 Task: Look for space in Königsbrunn, Germany from 17th June, 2023 to 21st June, 2023 for 2 adults in price range Rs.7000 to Rs.12000. Place can be private room with 1  bedroom having 2 beds and 1 bathroom. Property type can be house, flat, guest house. Booking option can be shelf check-in. Required host language is English.
Action: Mouse moved to (405, 97)
Screenshot: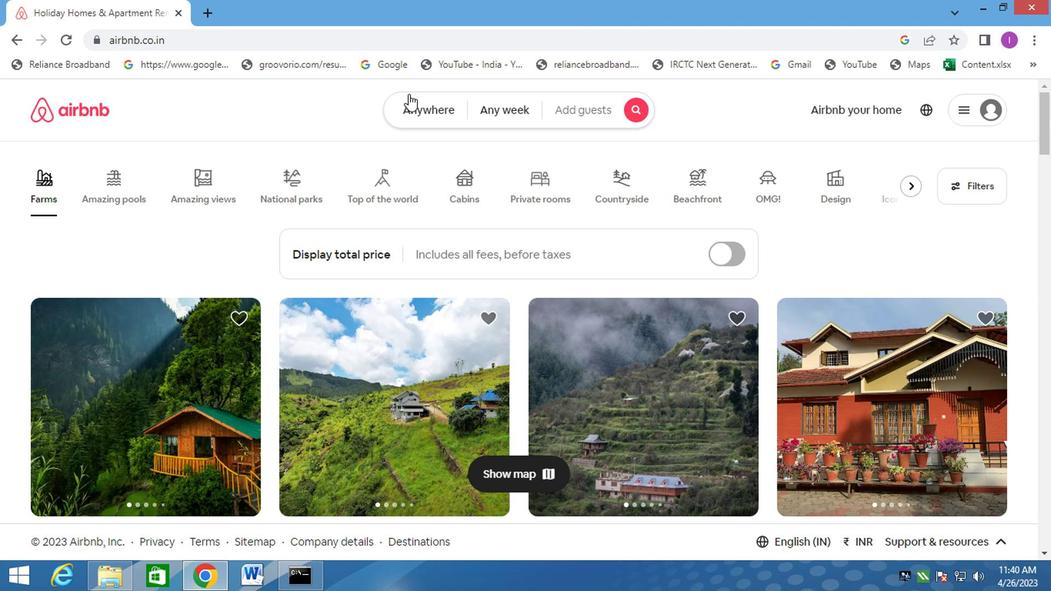 
Action: Mouse pressed left at (405, 97)
Screenshot: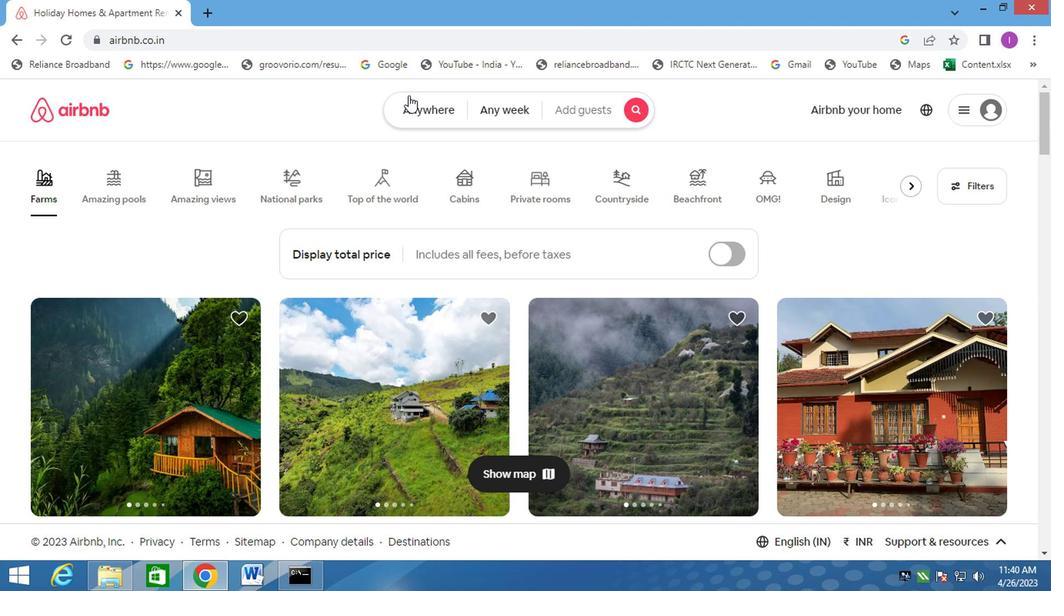 
Action: Mouse moved to (249, 166)
Screenshot: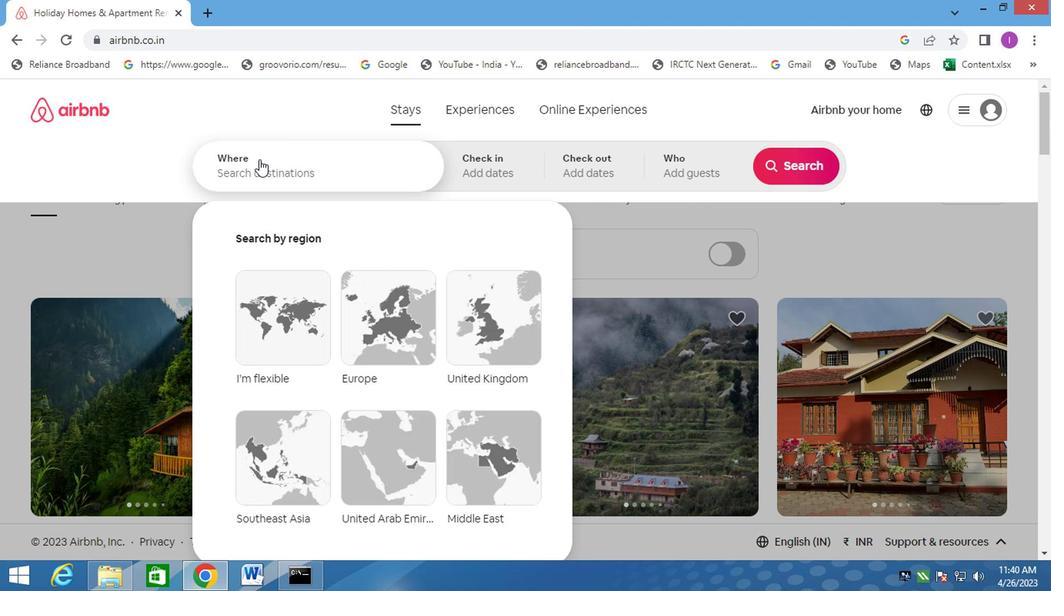 
Action: Mouse pressed left at (249, 166)
Screenshot: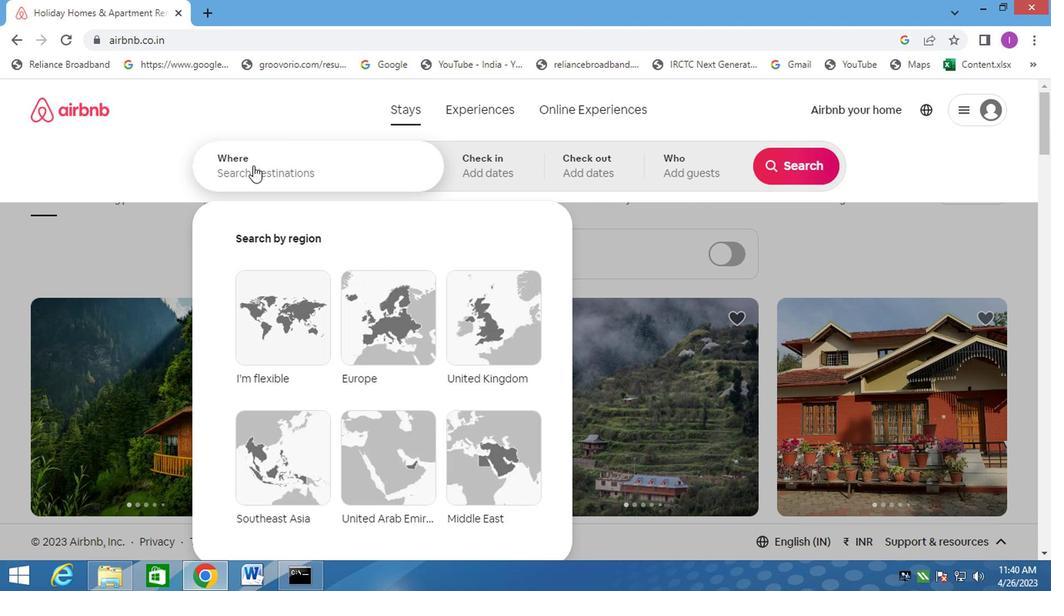 
Action: Mouse moved to (255, 166)
Screenshot: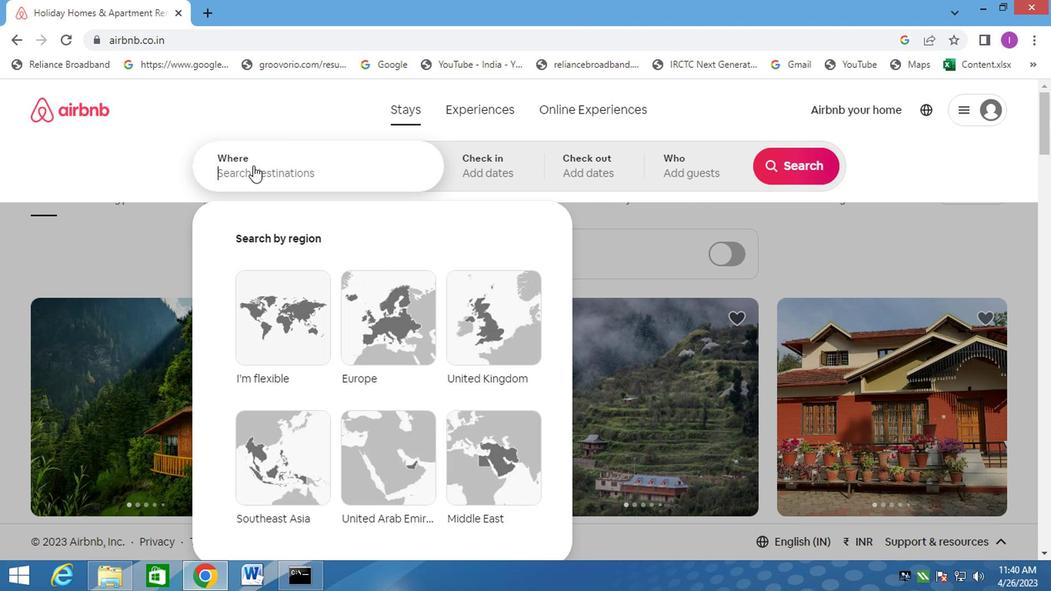
Action: Key pressed konigsbrunn,ger
Screenshot: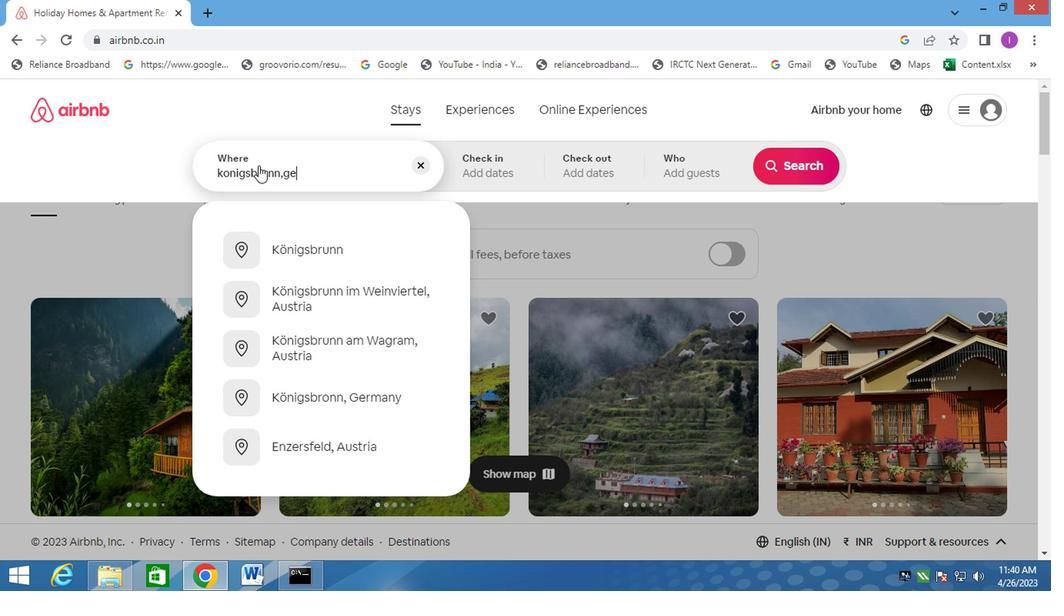 
Action: Mouse moved to (366, 211)
Screenshot: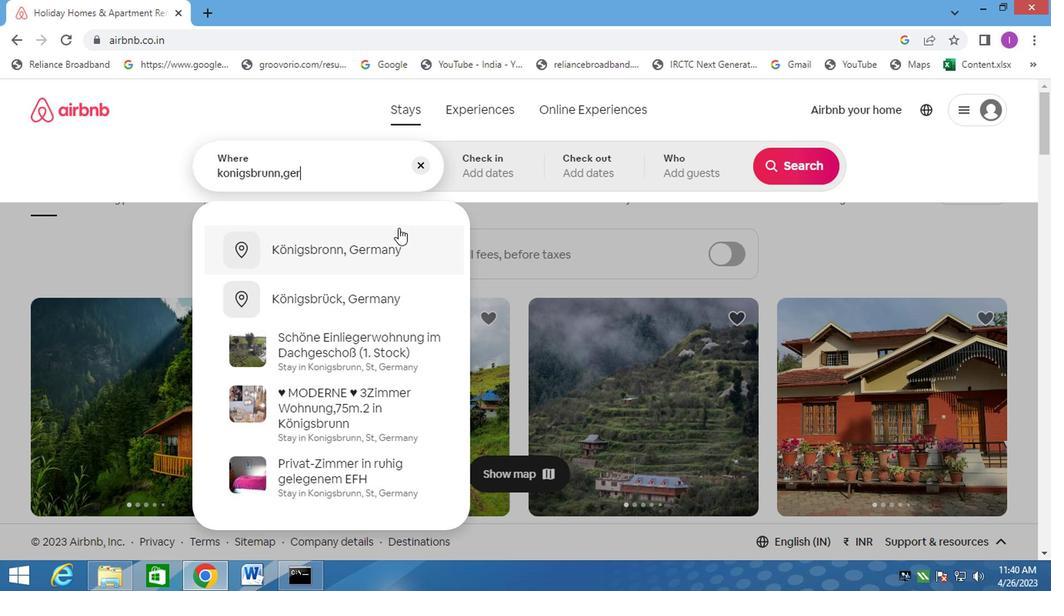 
Action: Key pressed many
Screenshot: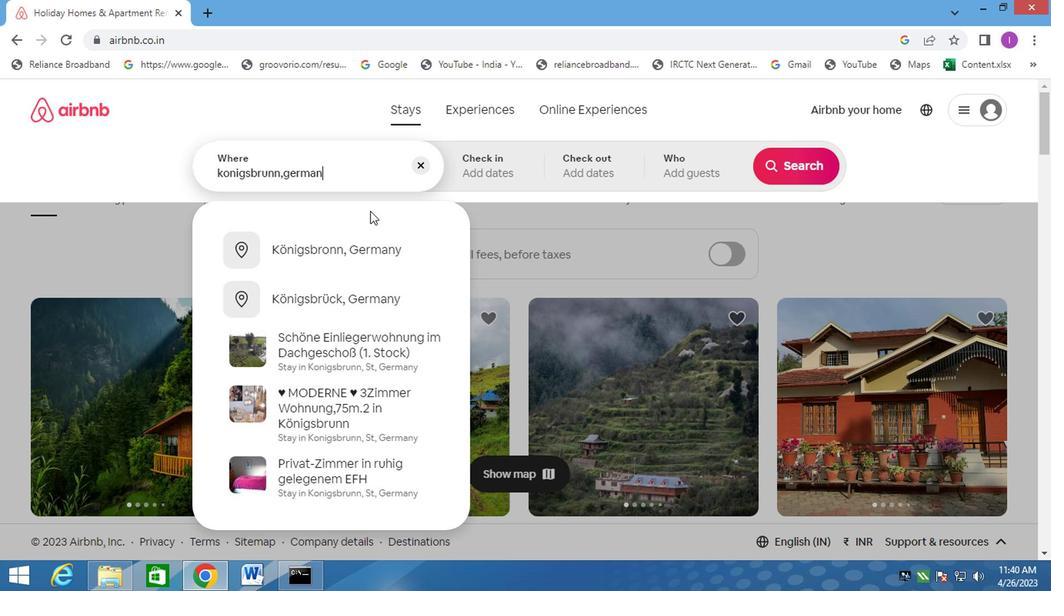 
Action: Mouse moved to (324, 252)
Screenshot: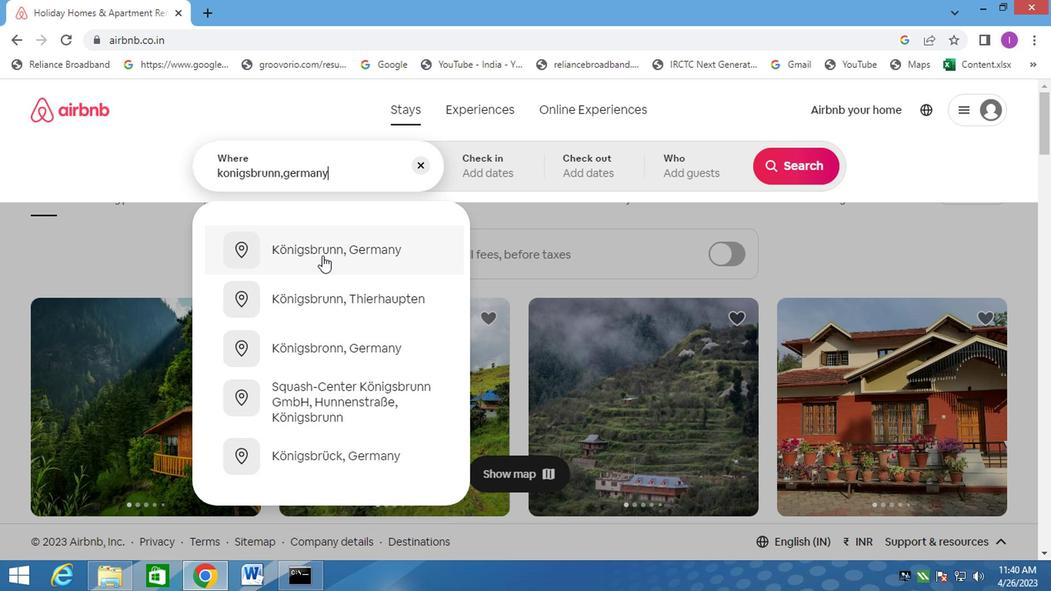 
Action: Mouse pressed left at (324, 252)
Screenshot: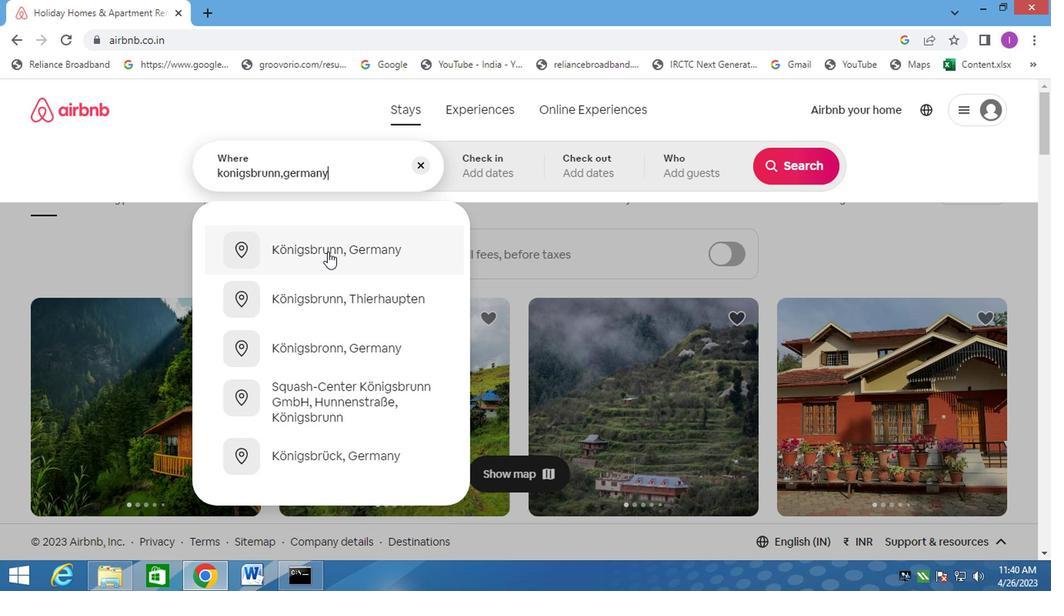 
Action: Mouse moved to (785, 286)
Screenshot: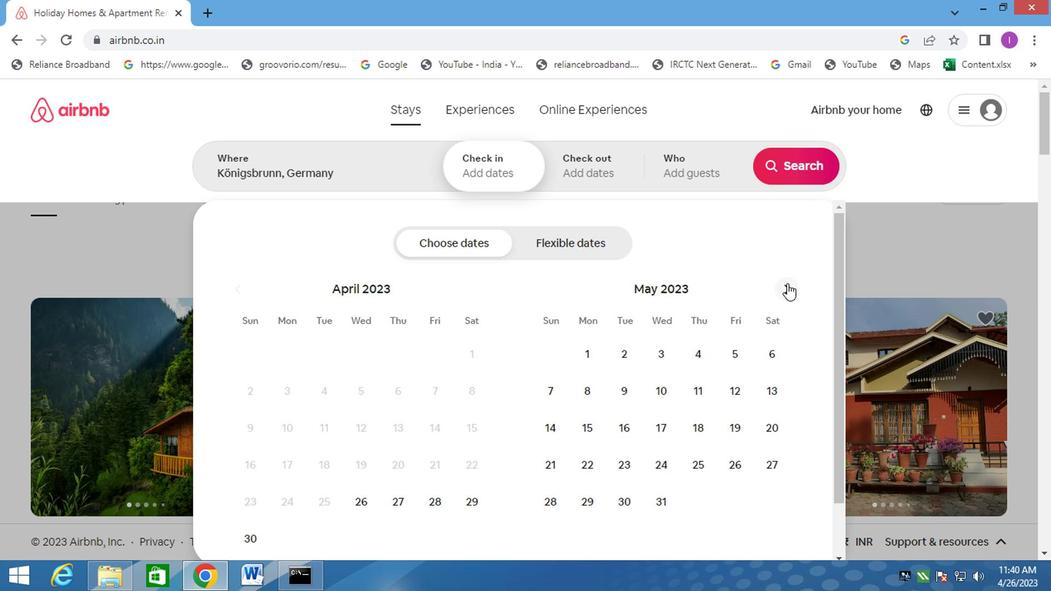 
Action: Mouse pressed left at (785, 286)
Screenshot: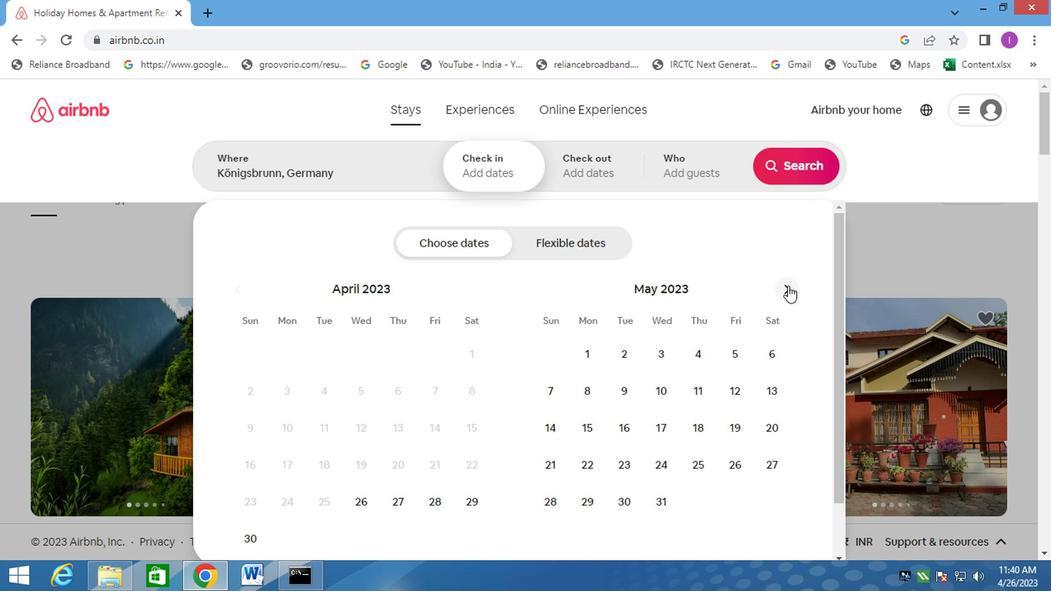 
Action: Mouse pressed left at (785, 286)
Screenshot: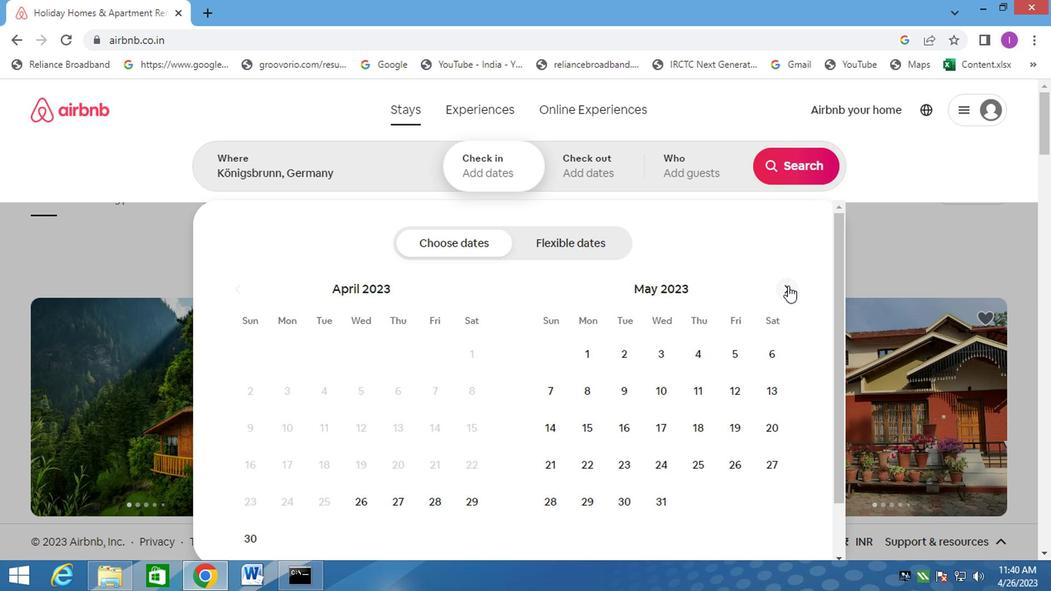 
Action: Mouse moved to (476, 426)
Screenshot: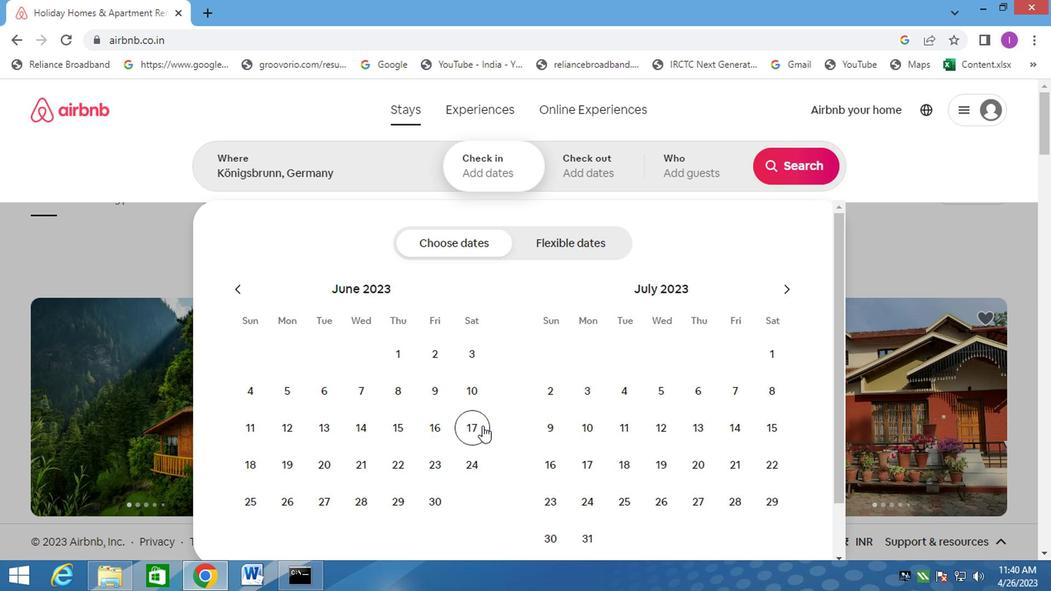 
Action: Mouse pressed left at (476, 426)
Screenshot: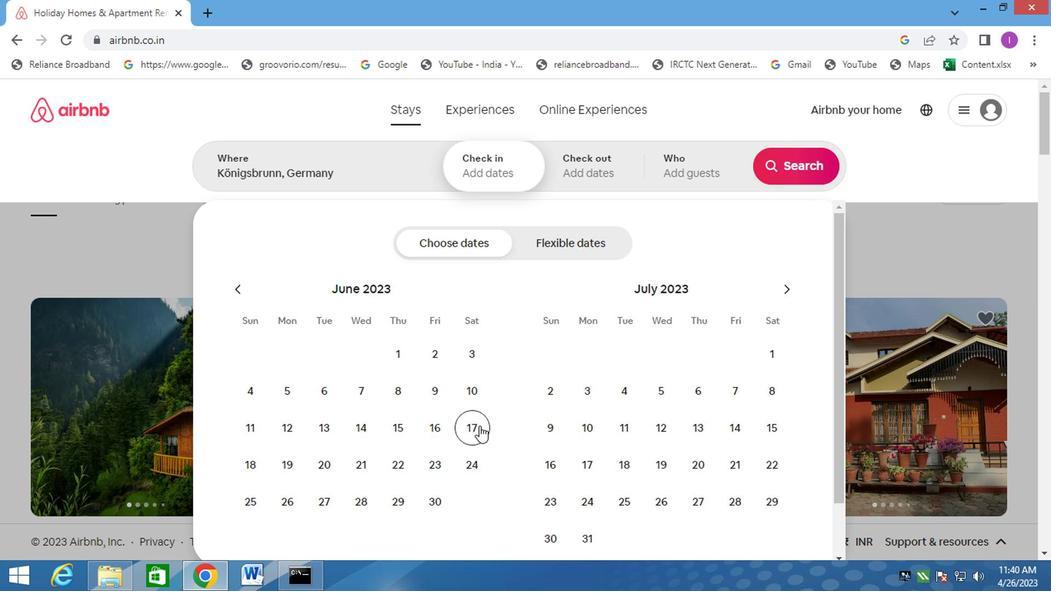 
Action: Mouse moved to (367, 463)
Screenshot: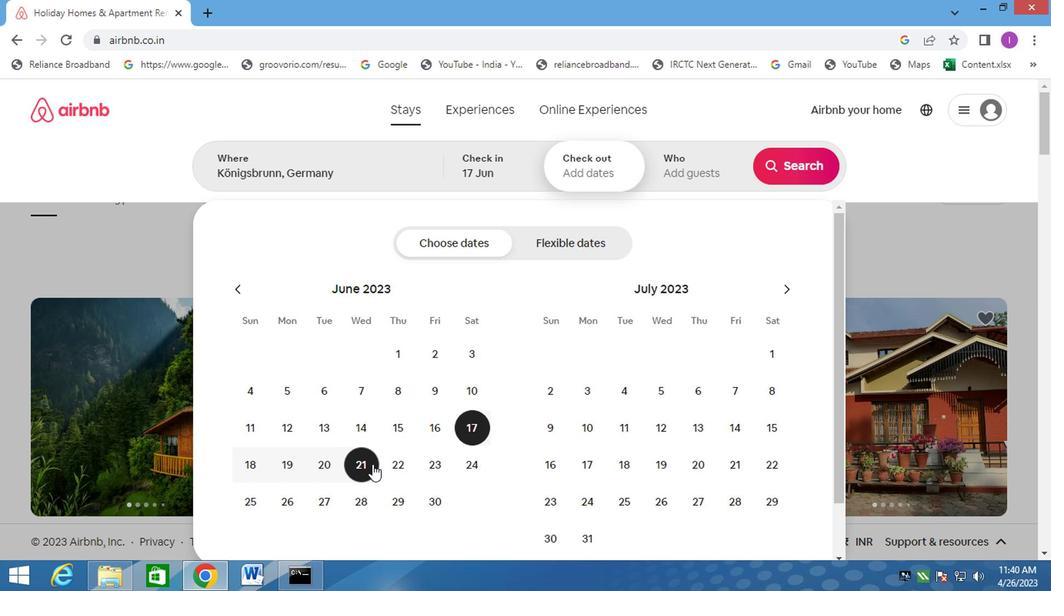 
Action: Mouse pressed left at (367, 463)
Screenshot: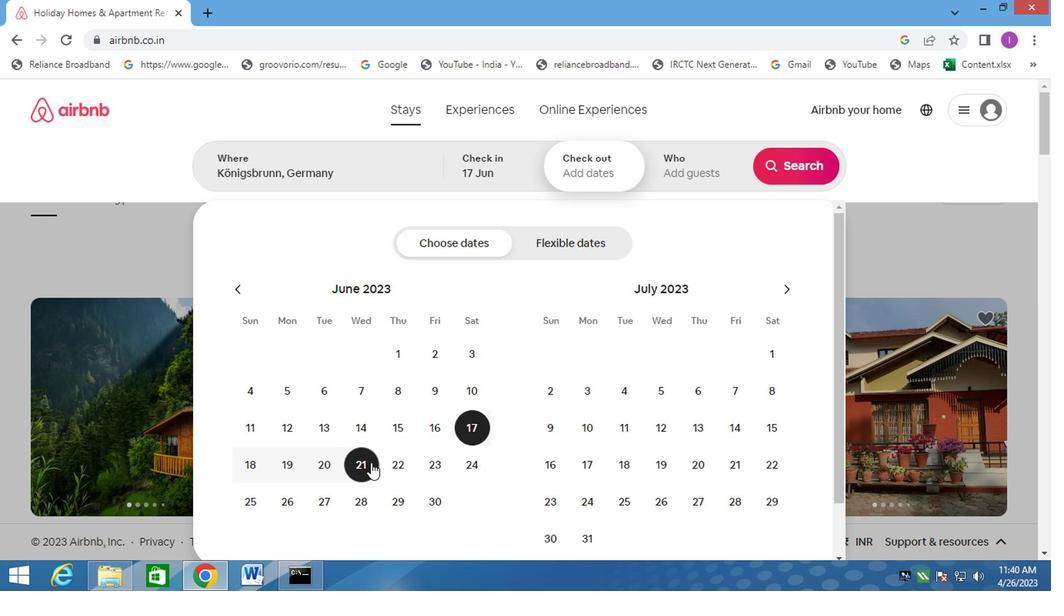 
Action: Mouse moved to (724, 187)
Screenshot: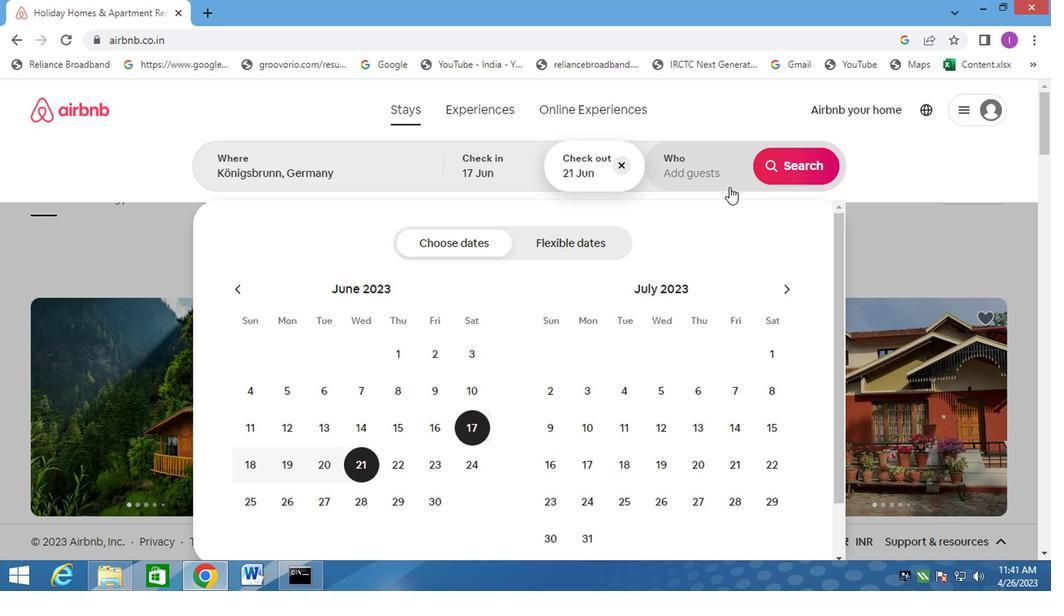 
Action: Mouse pressed left at (724, 187)
Screenshot: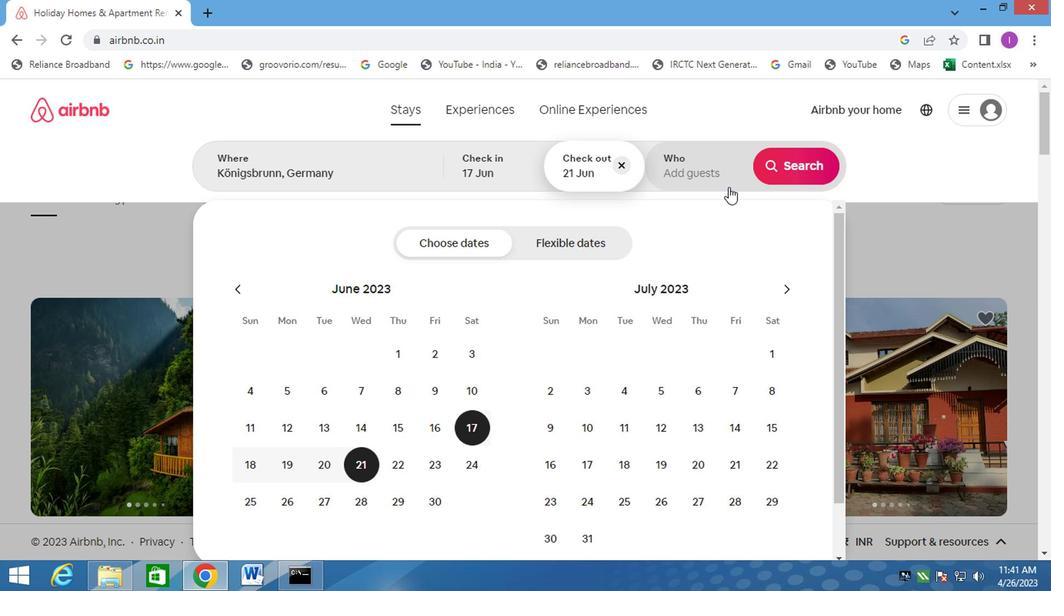 
Action: Mouse moved to (794, 246)
Screenshot: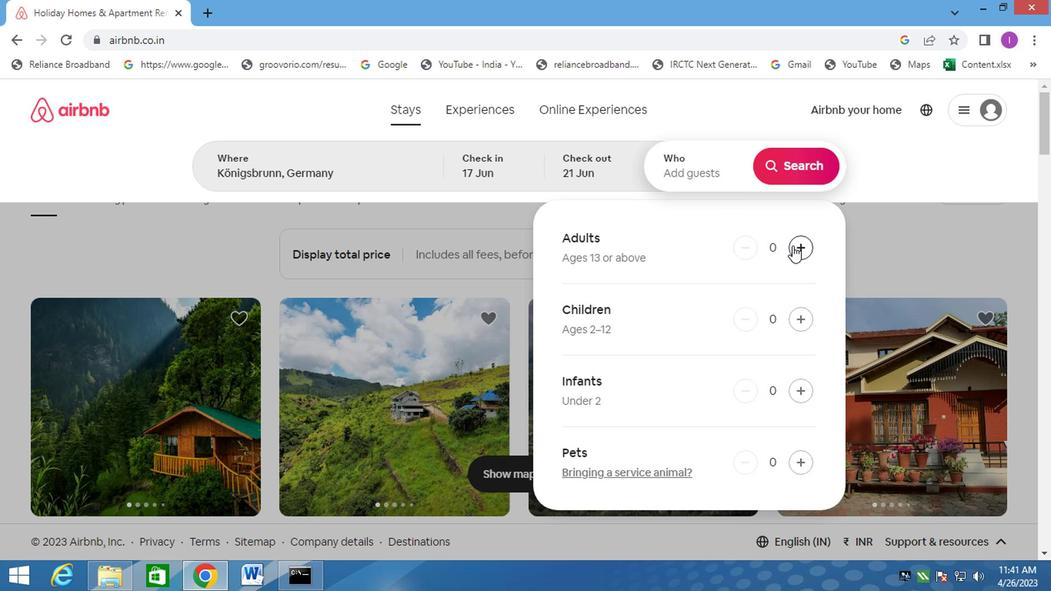 
Action: Mouse pressed left at (794, 246)
Screenshot: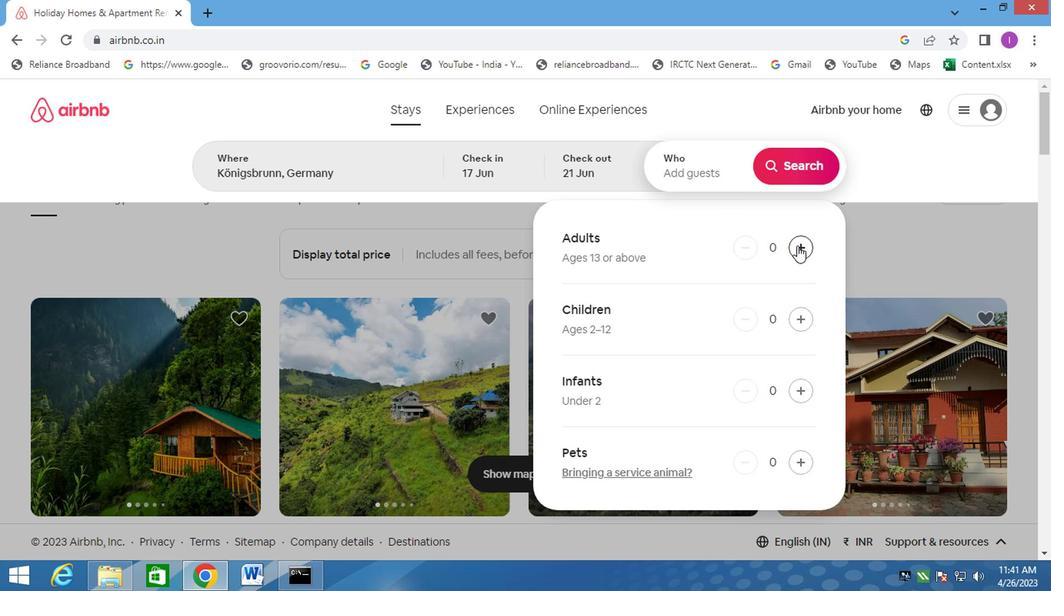 
Action: Mouse pressed left at (794, 246)
Screenshot: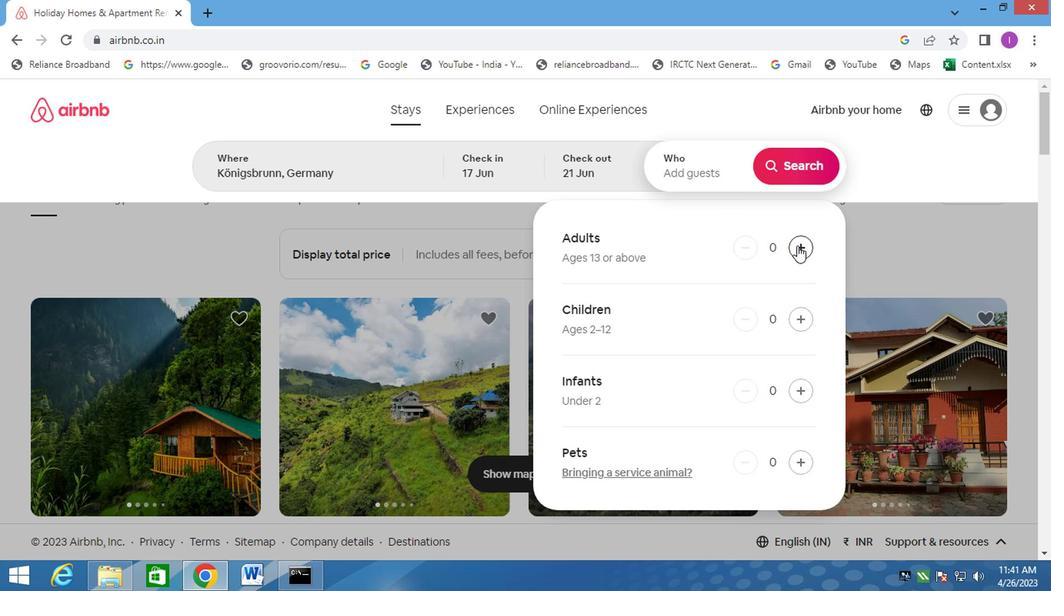 
Action: Mouse moved to (786, 172)
Screenshot: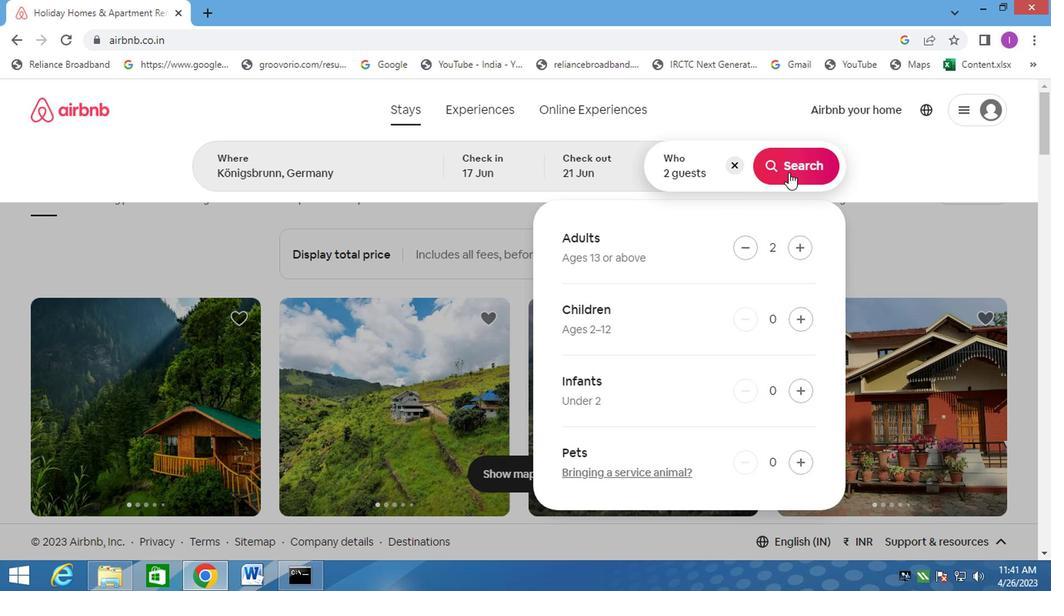 
Action: Mouse pressed left at (786, 172)
Screenshot: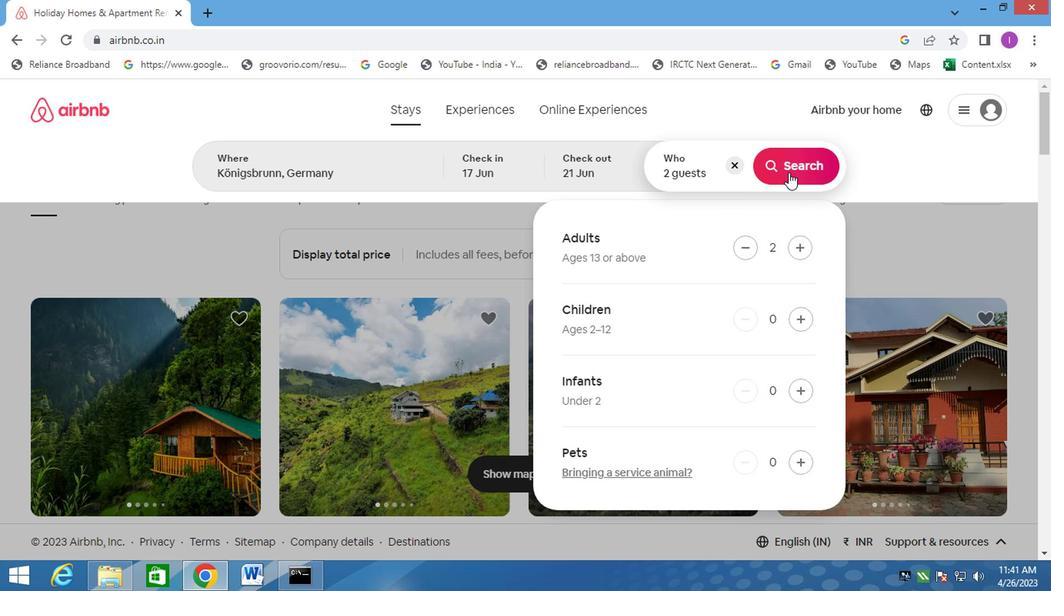 
Action: Mouse moved to (988, 177)
Screenshot: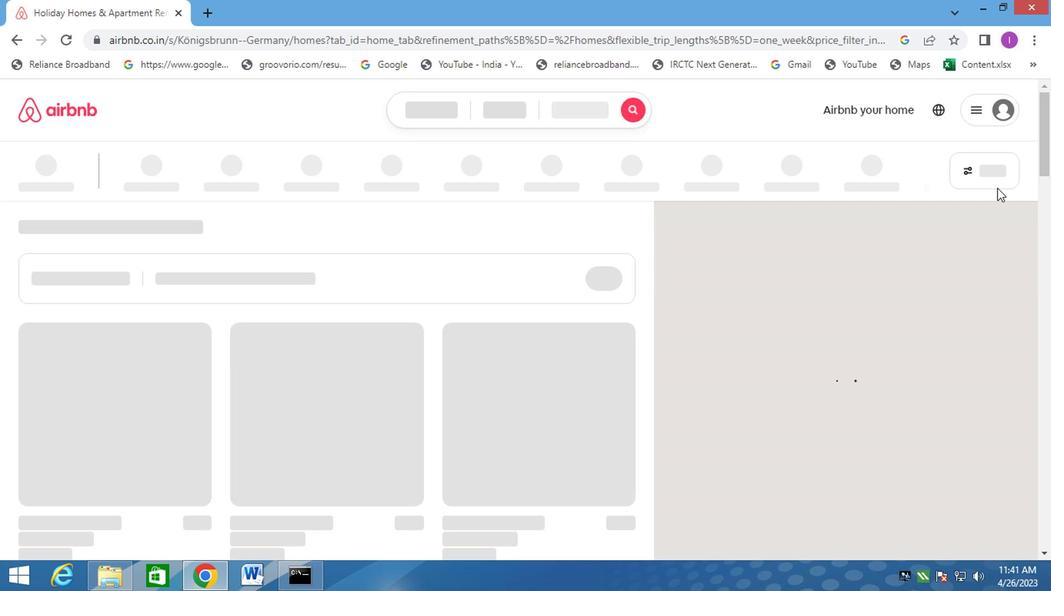
Action: Mouse pressed left at (988, 177)
Screenshot: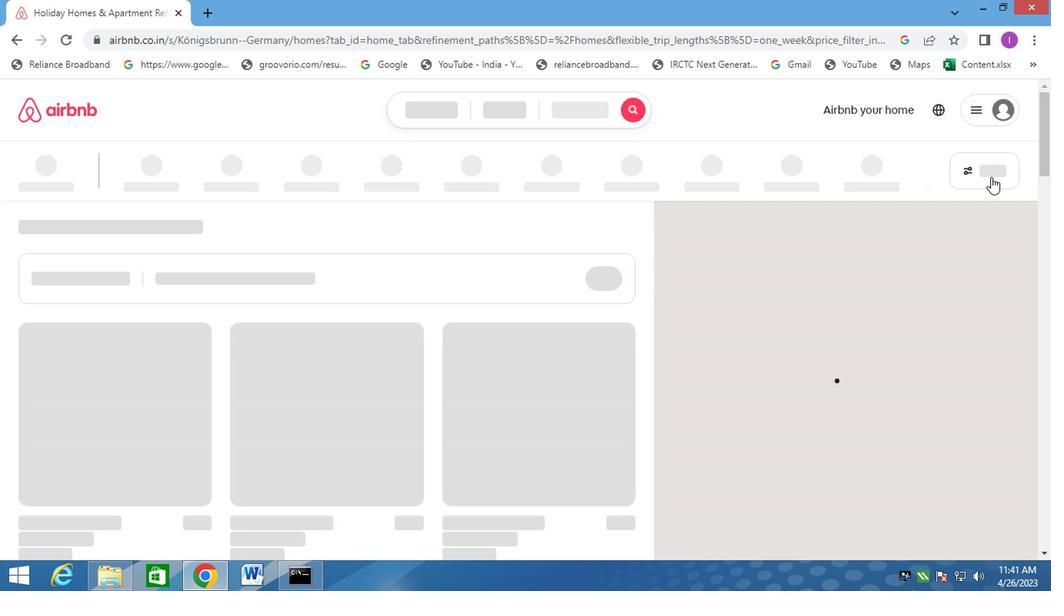 
Action: Mouse moved to (317, 365)
Screenshot: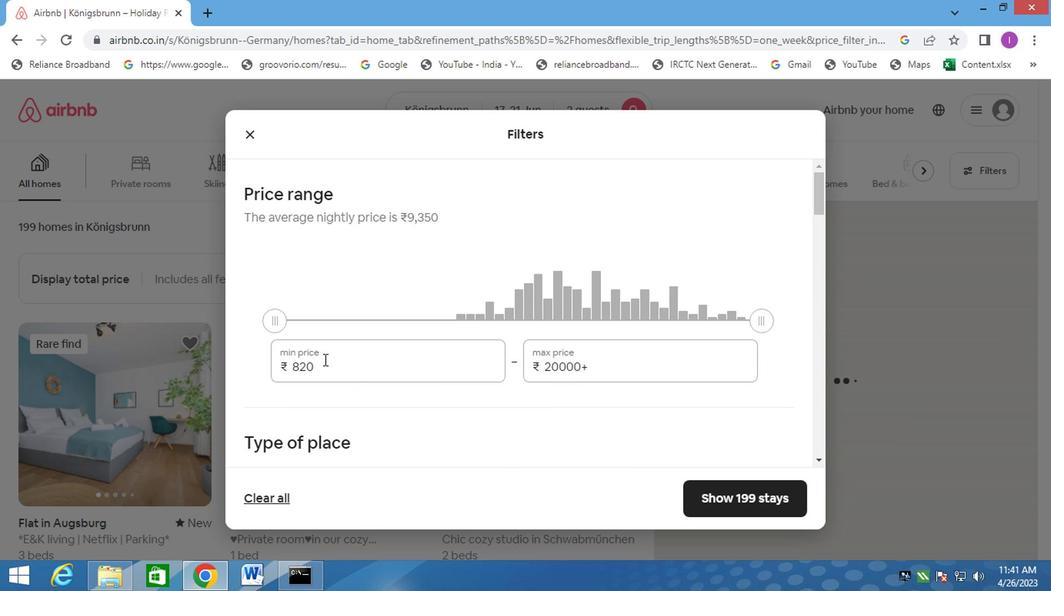 
Action: Mouse pressed left at (317, 365)
Screenshot: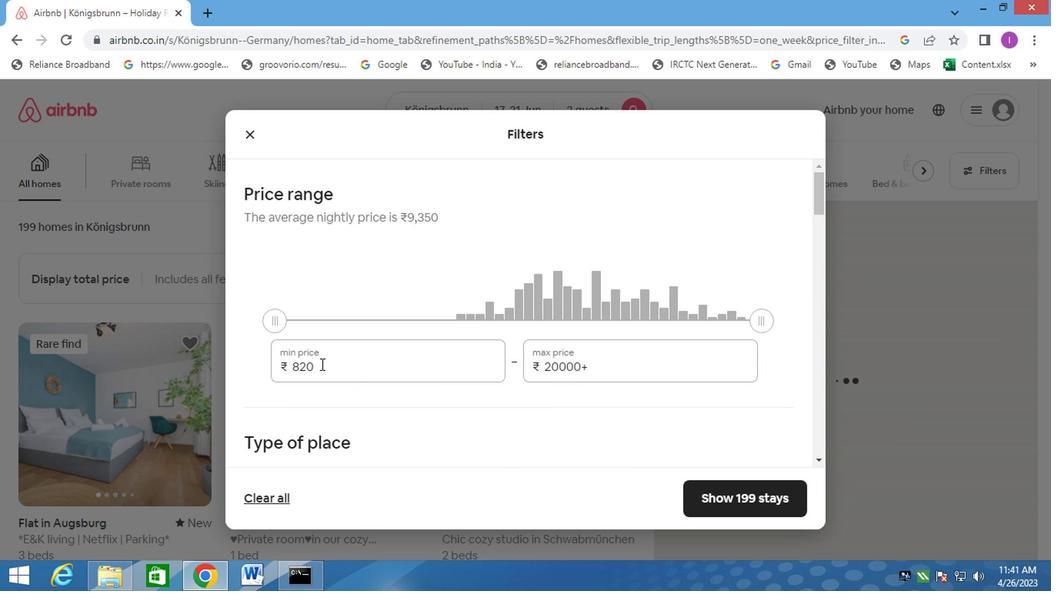 
Action: Mouse moved to (274, 361)
Screenshot: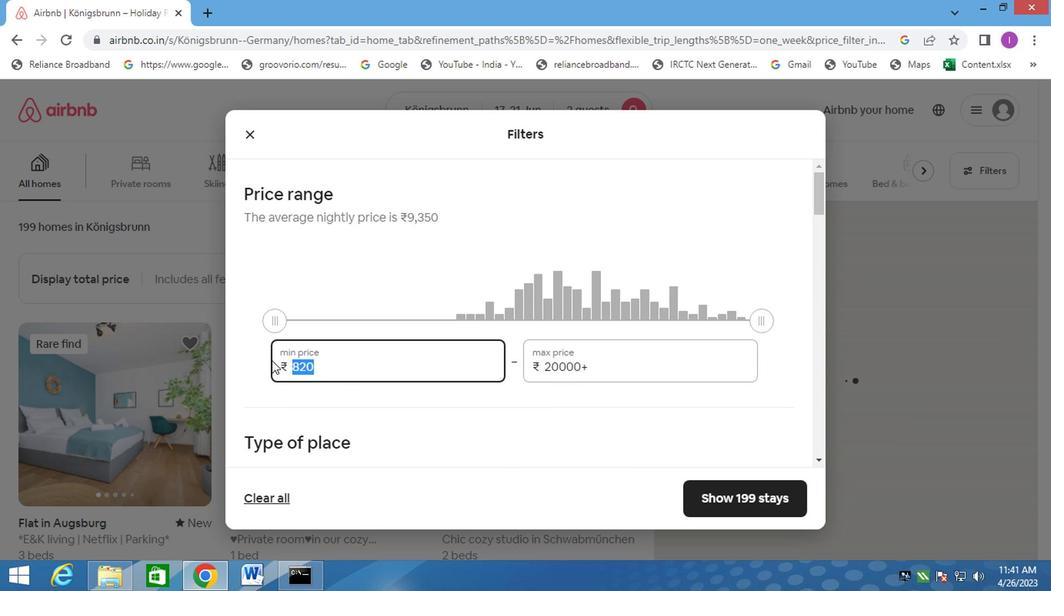 
Action: Key pressed 7000
Screenshot: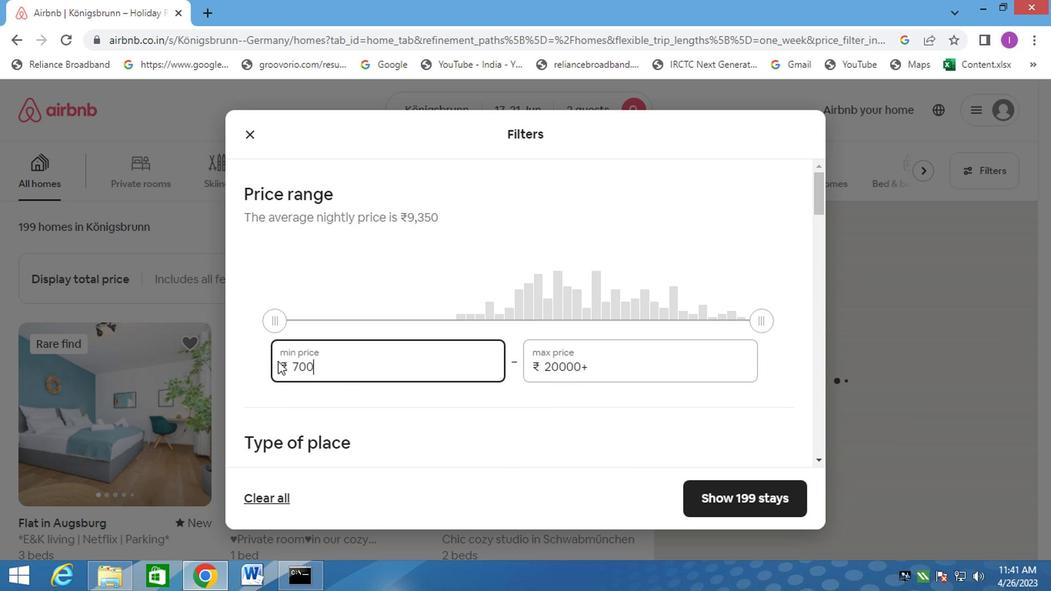 
Action: Mouse moved to (591, 366)
Screenshot: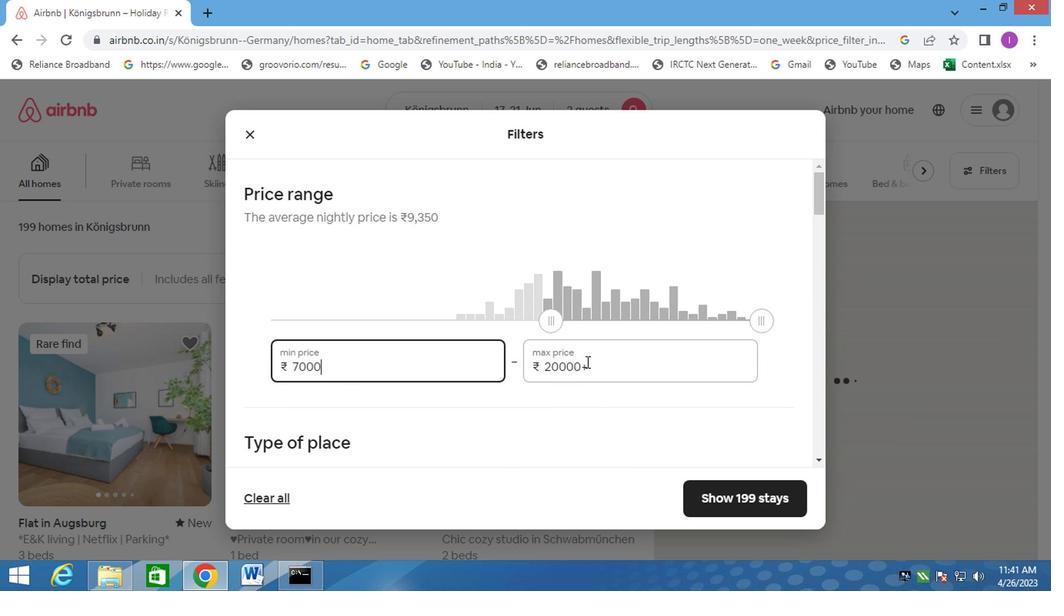 
Action: Mouse pressed left at (591, 366)
Screenshot: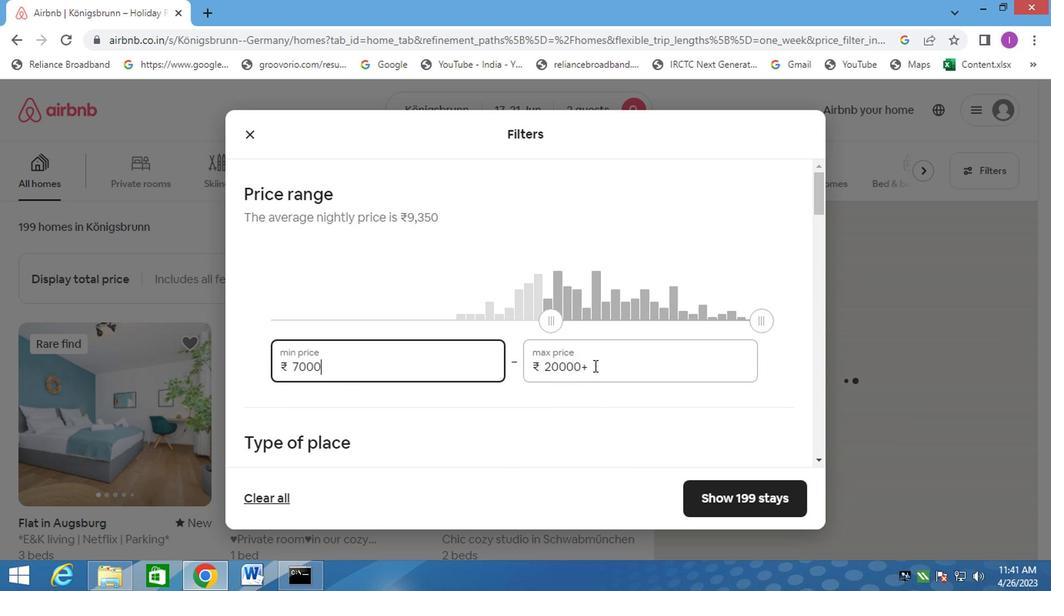 
Action: Mouse moved to (542, 379)
Screenshot: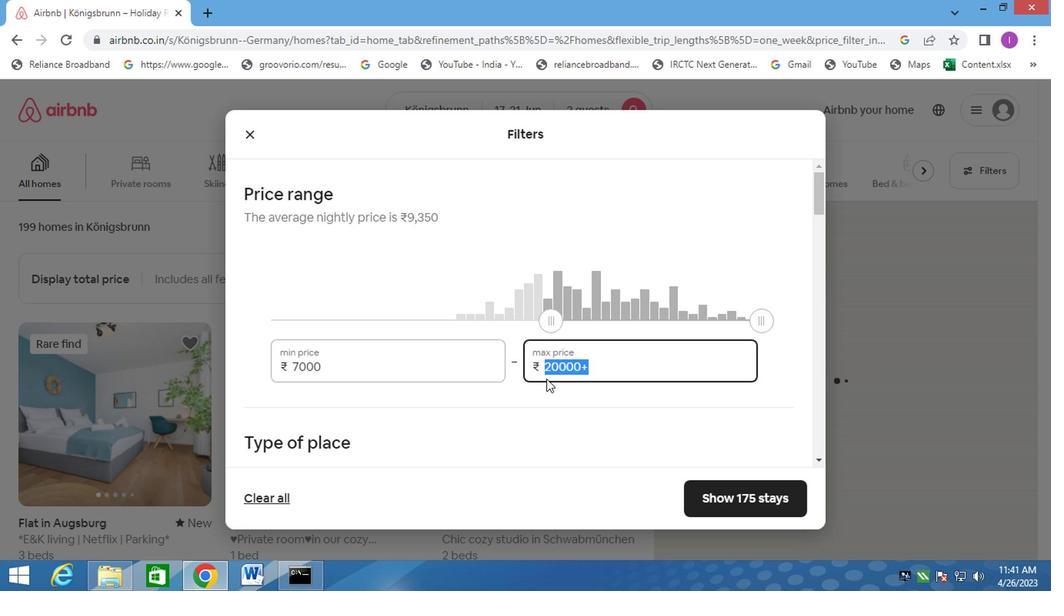 
Action: Key pressed 12000
Screenshot: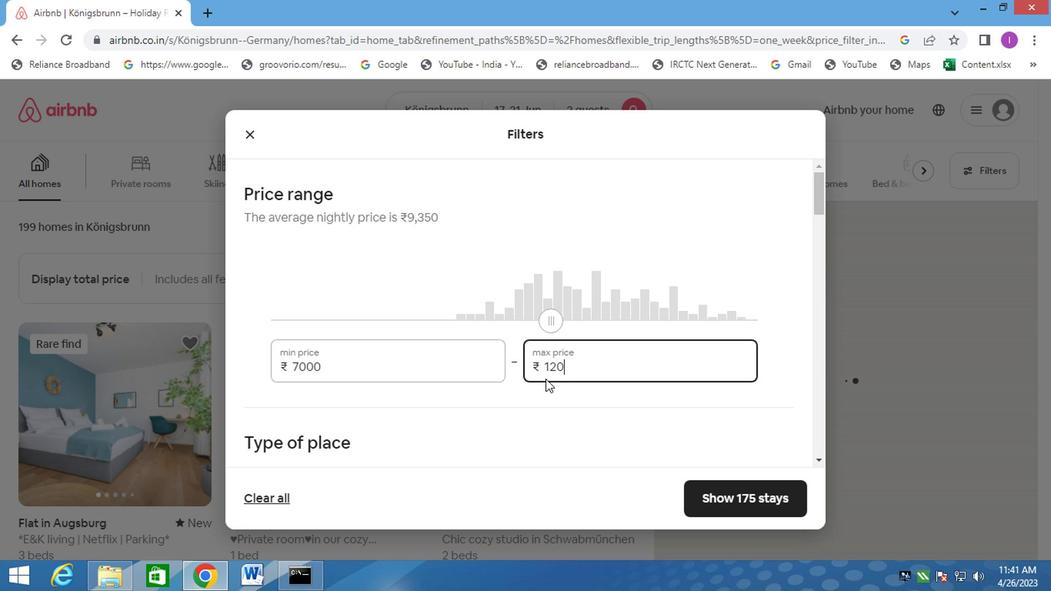 
Action: Mouse moved to (557, 359)
Screenshot: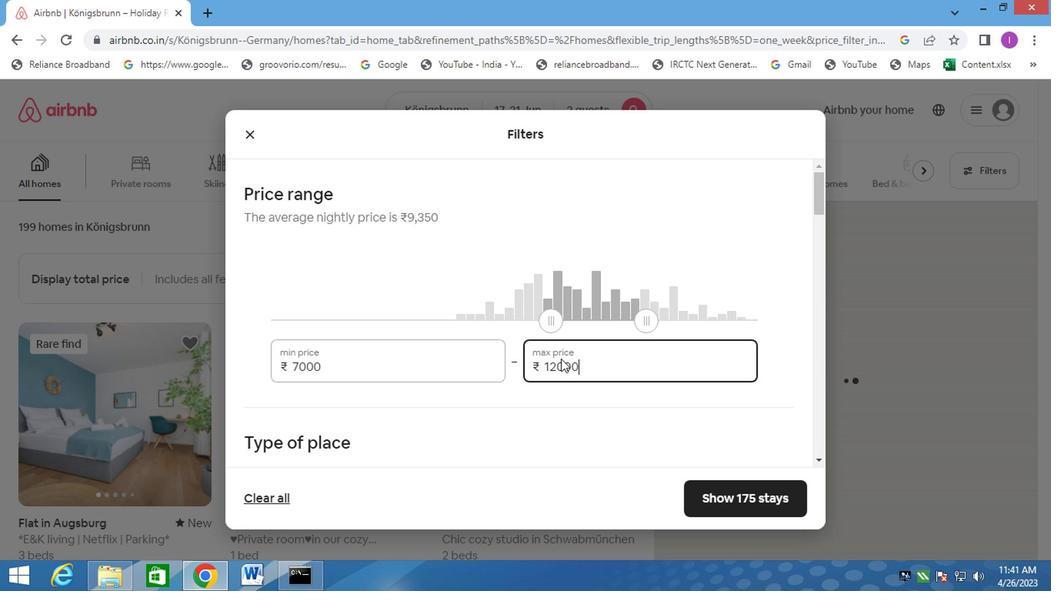 
Action: Mouse scrolled (557, 359) with delta (0, 0)
Screenshot: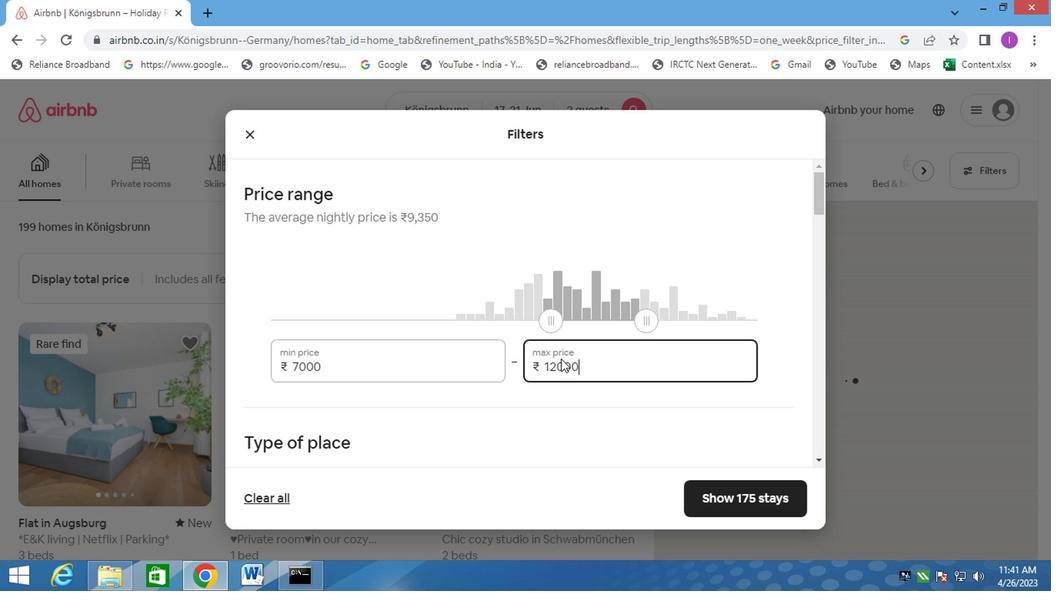 
Action: Mouse moved to (550, 361)
Screenshot: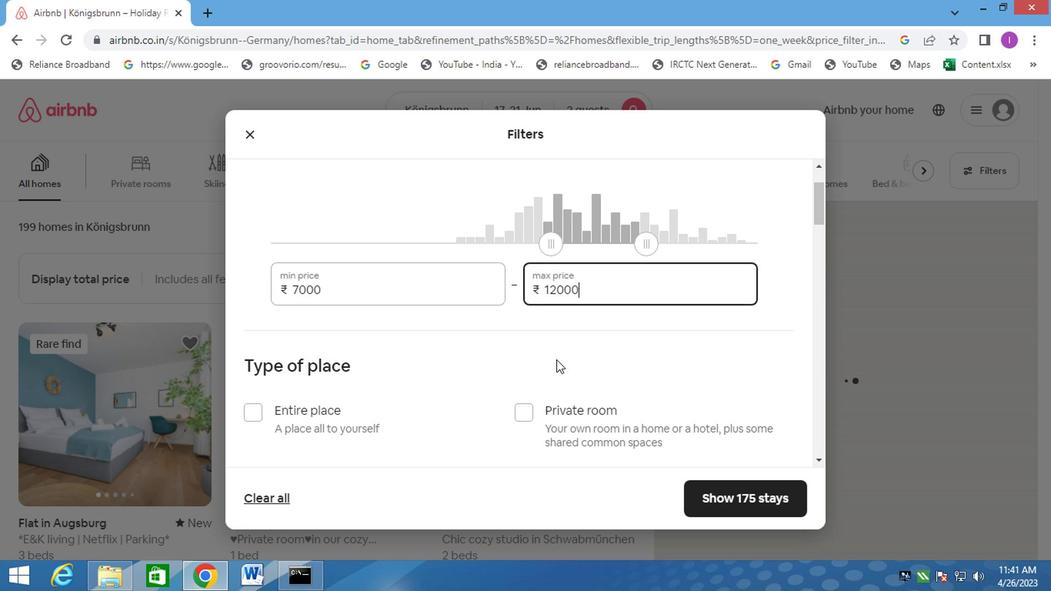 
Action: Mouse scrolled (550, 360) with delta (0, -1)
Screenshot: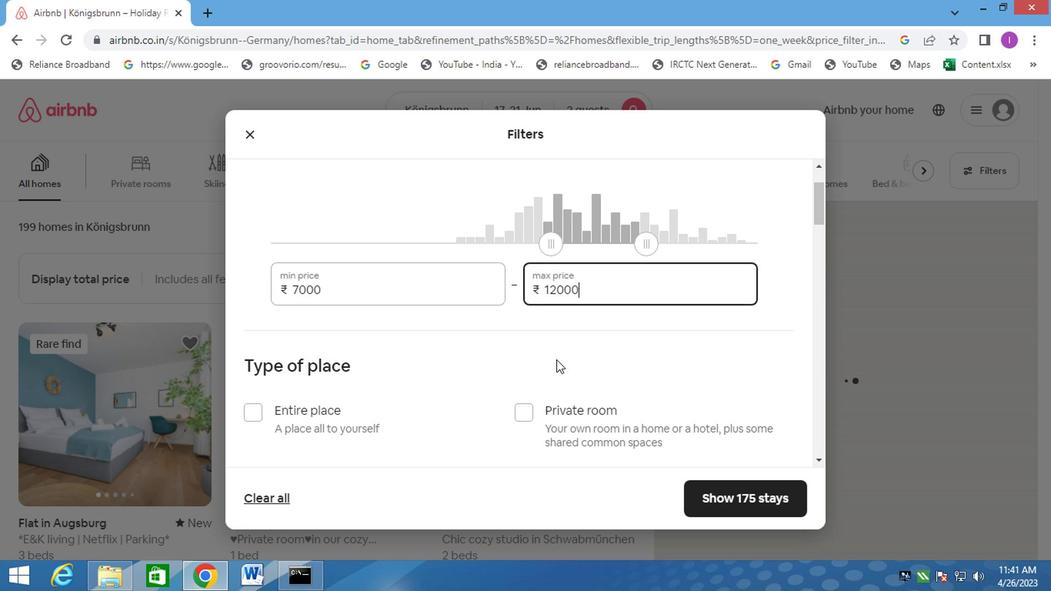 
Action: Mouse moved to (501, 372)
Screenshot: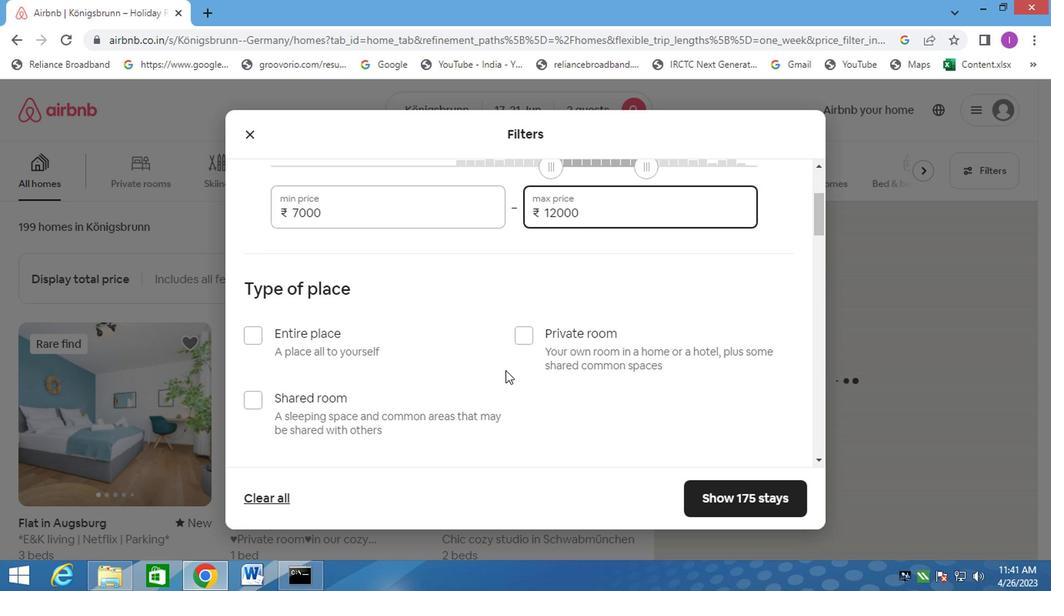 
Action: Mouse scrolled (501, 372) with delta (0, 0)
Screenshot: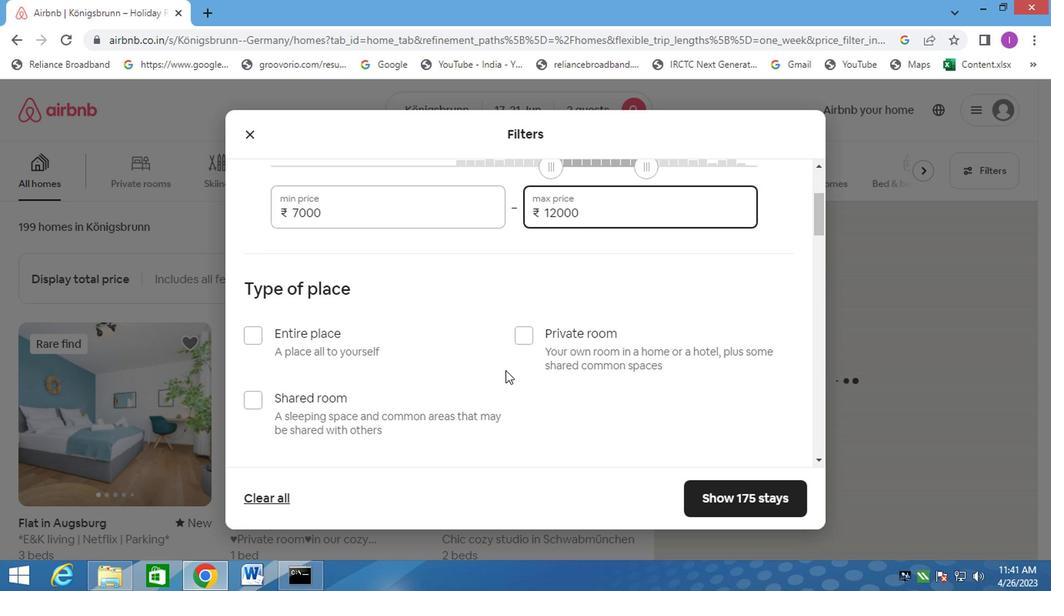 
Action: Mouse moved to (253, 263)
Screenshot: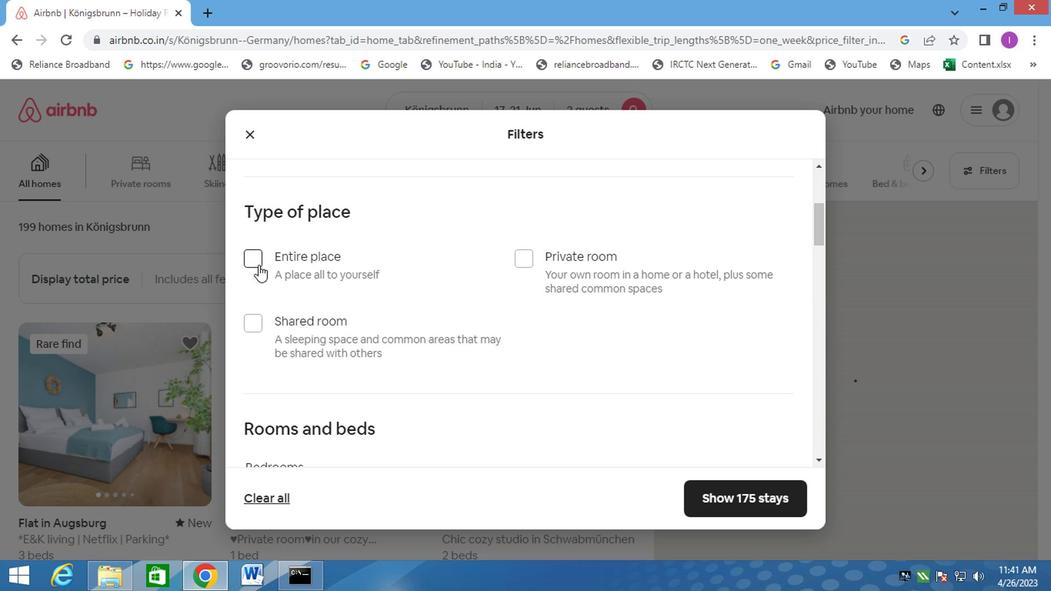 
Action: Mouse pressed left at (253, 263)
Screenshot: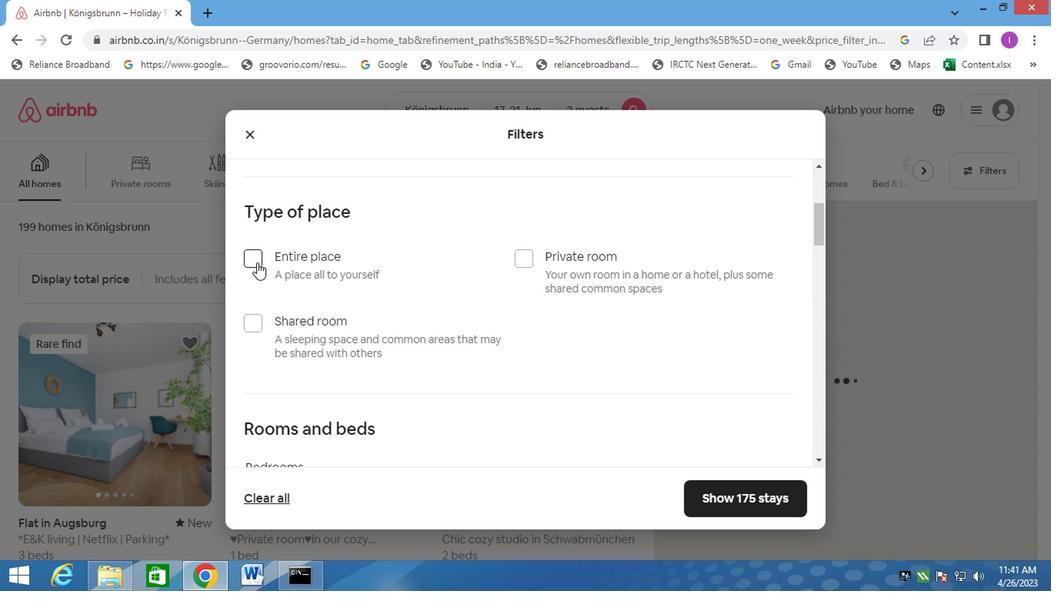 
Action: Mouse moved to (519, 257)
Screenshot: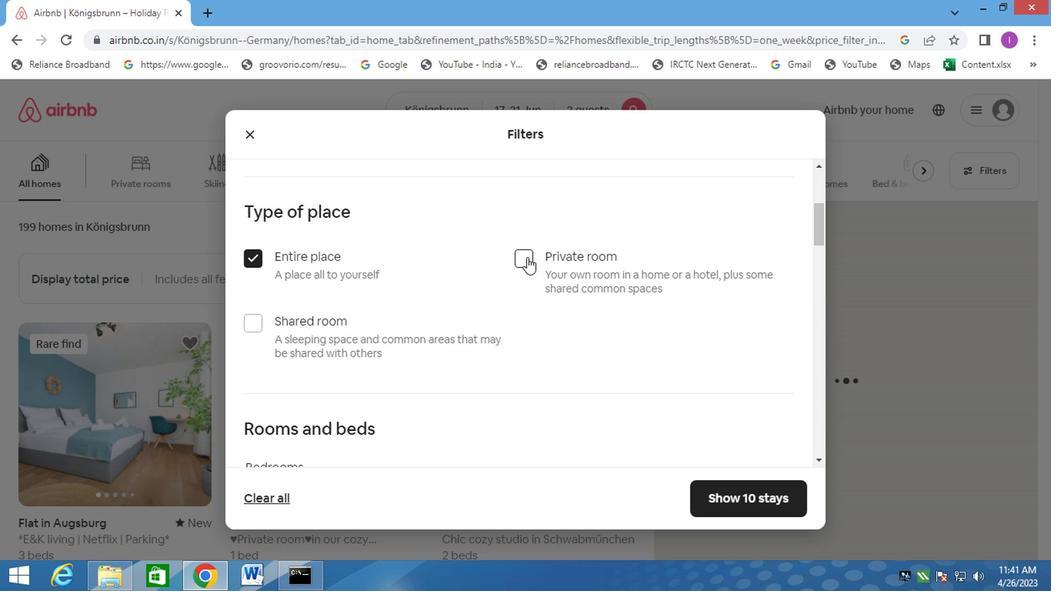 
Action: Mouse pressed left at (519, 257)
Screenshot: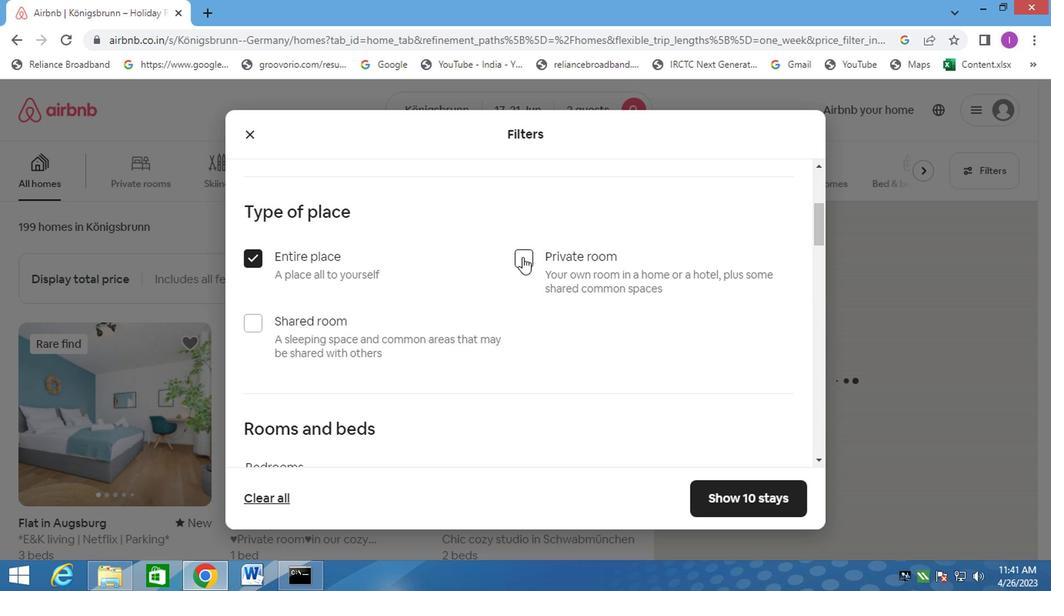 
Action: Mouse moved to (252, 259)
Screenshot: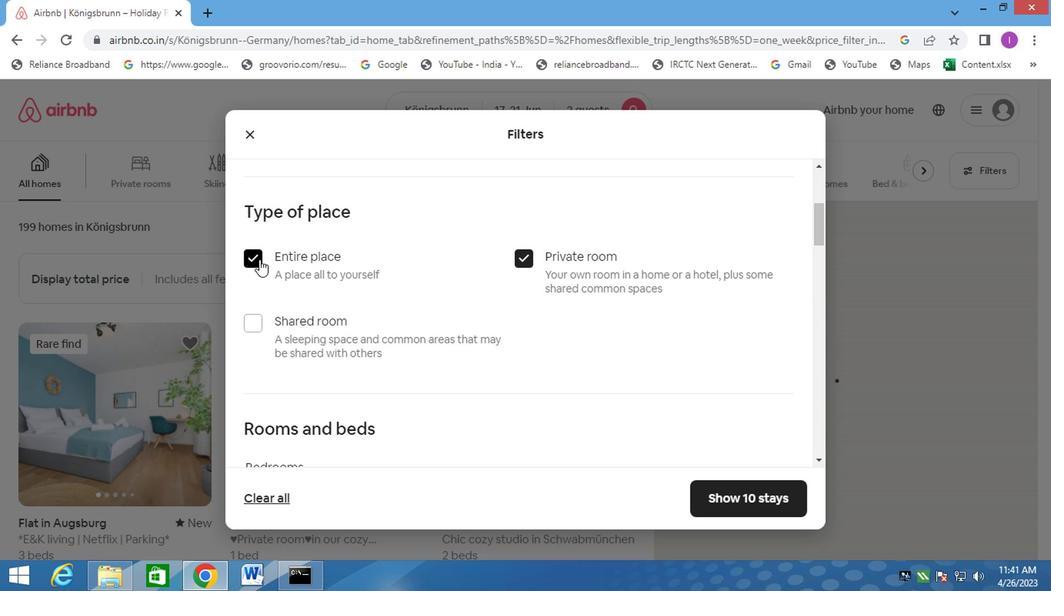 
Action: Mouse pressed left at (252, 259)
Screenshot: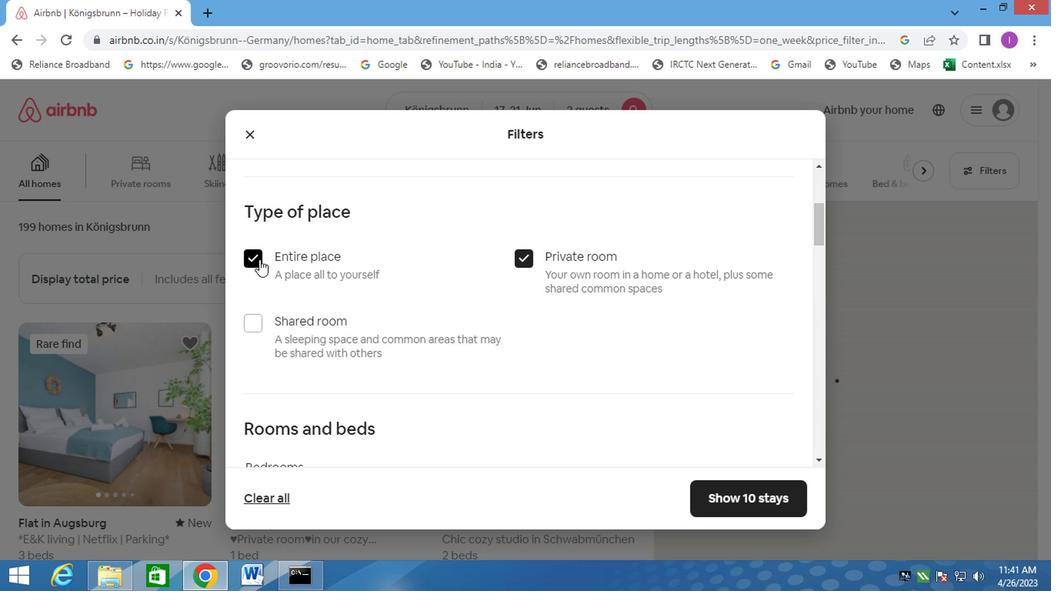 
Action: Mouse moved to (344, 272)
Screenshot: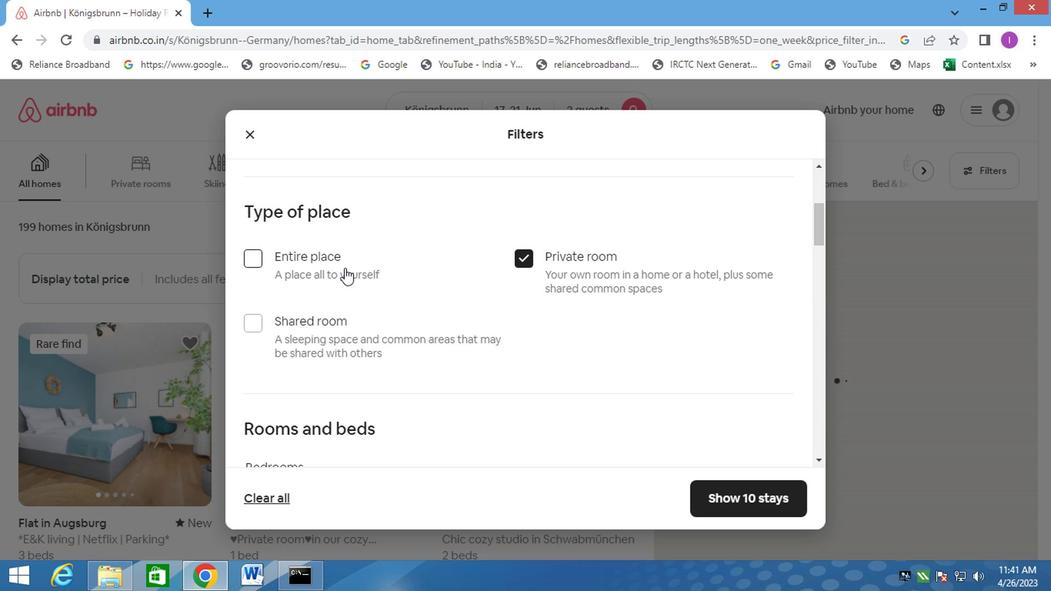 
Action: Mouse scrolled (344, 272) with delta (0, 0)
Screenshot: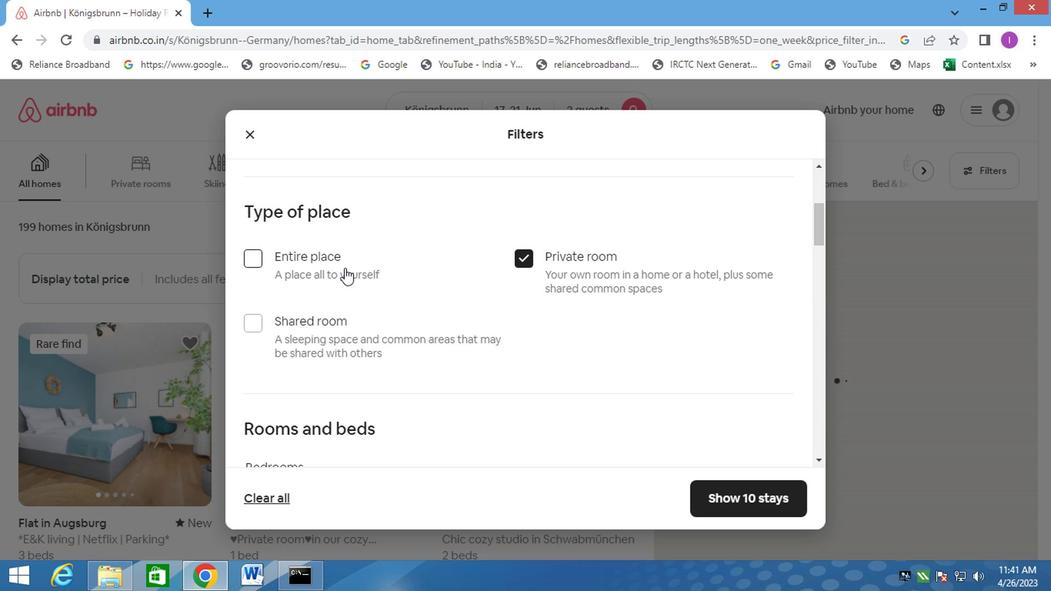 
Action: Mouse moved to (344, 274)
Screenshot: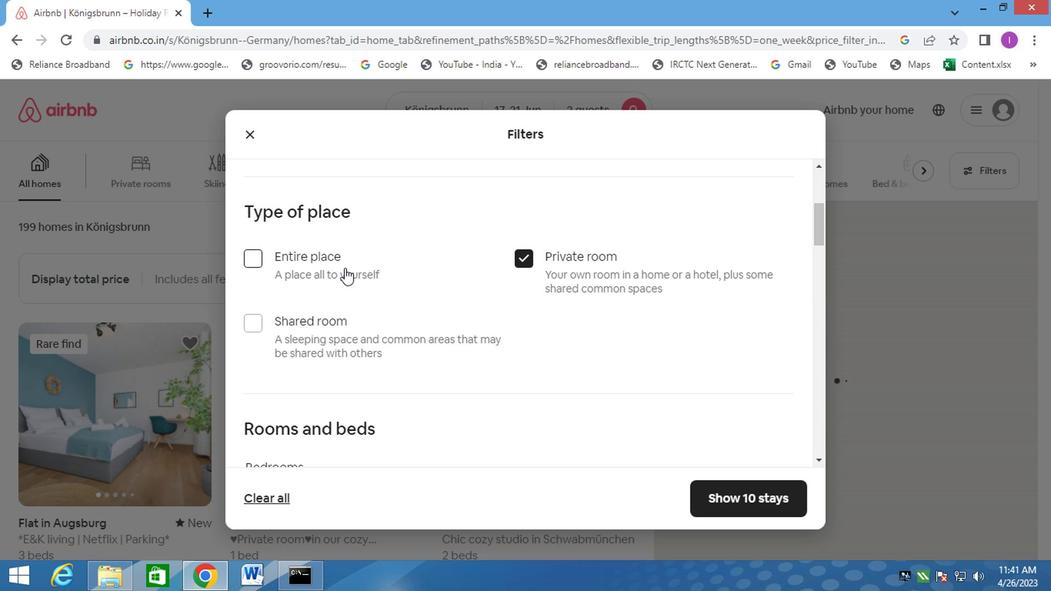 
Action: Mouse scrolled (344, 274) with delta (0, 0)
Screenshot: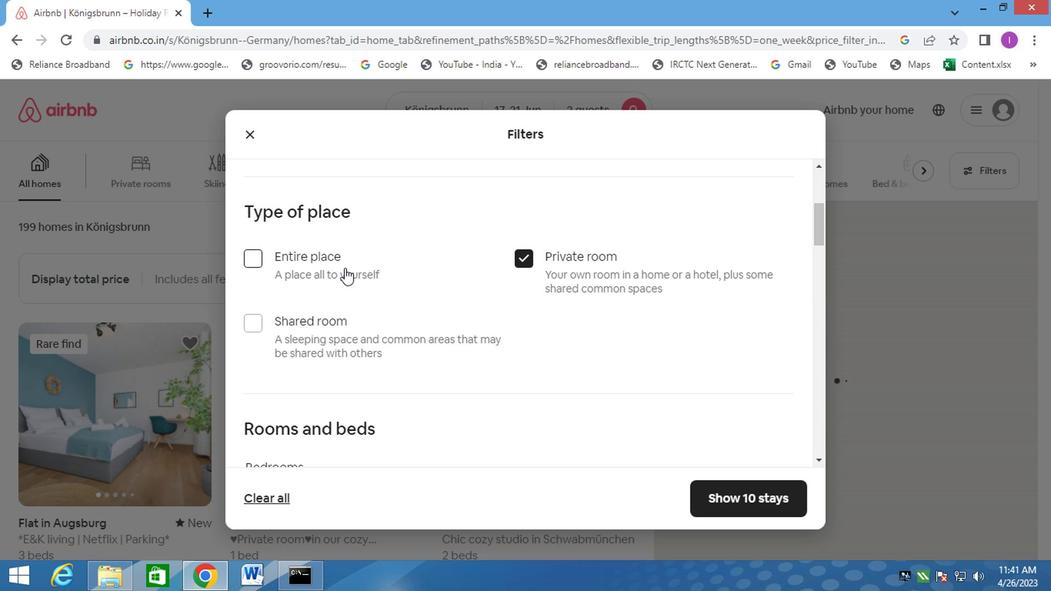 
Action: Mouse moved to (344, 274)
Screenshot: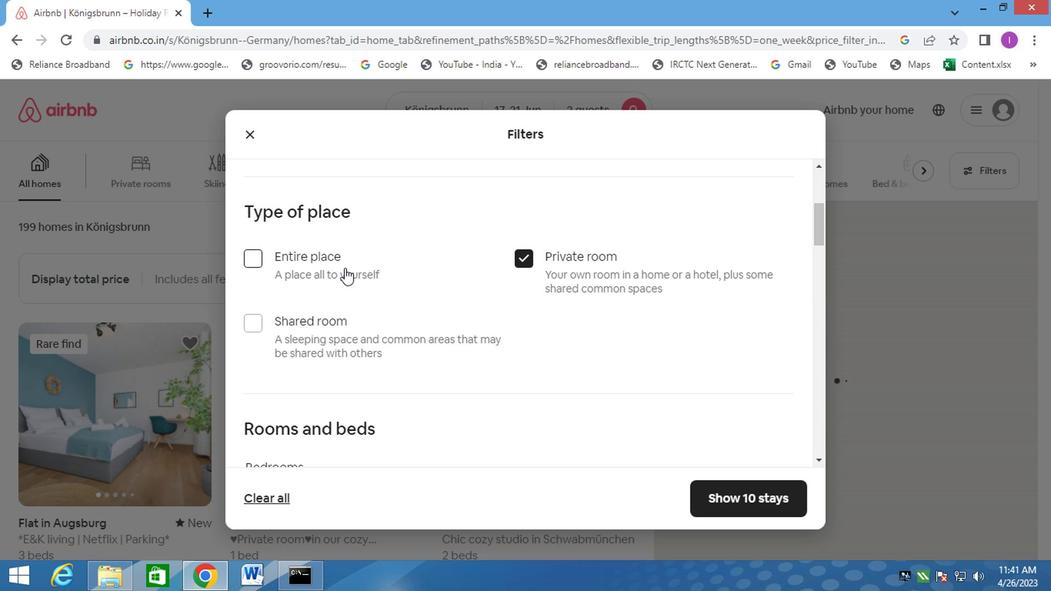 
Action: Mouse scrolled (344, 274) with delta (0, 0)
Screenshot: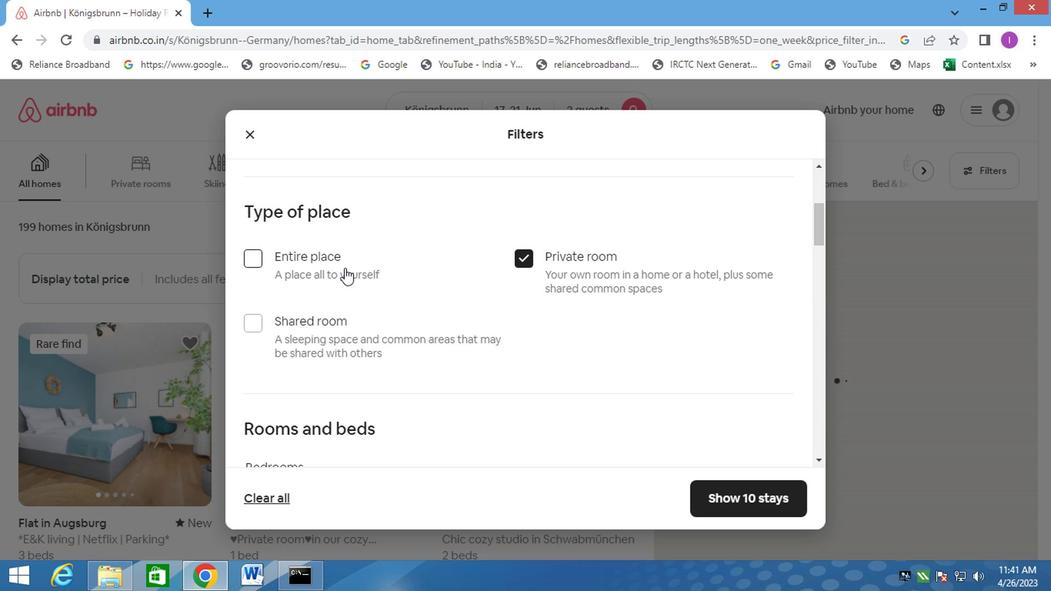
Action: Mouse moved to (338, 268)
Screenshot: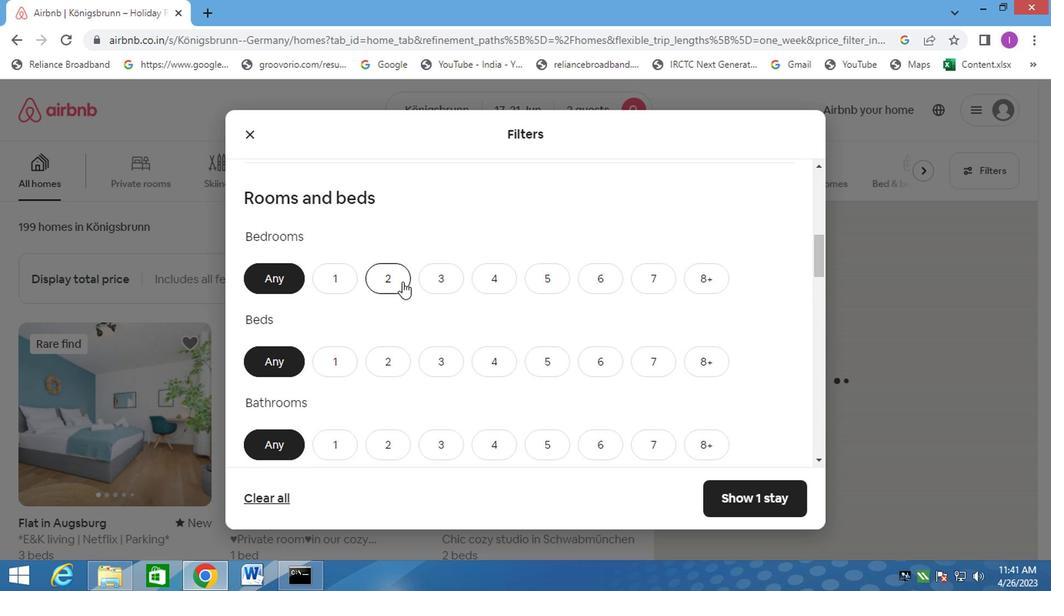 
Action: Mouse pressed left at (338, 268)
Screenshot: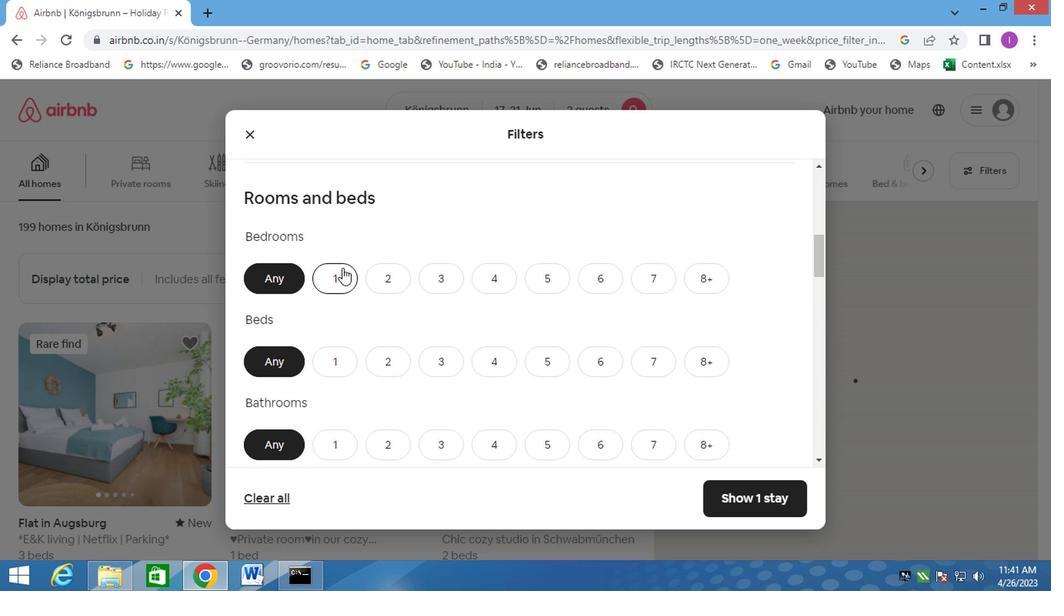 
Action: Mouse moved to (389, 361)
Screenshot: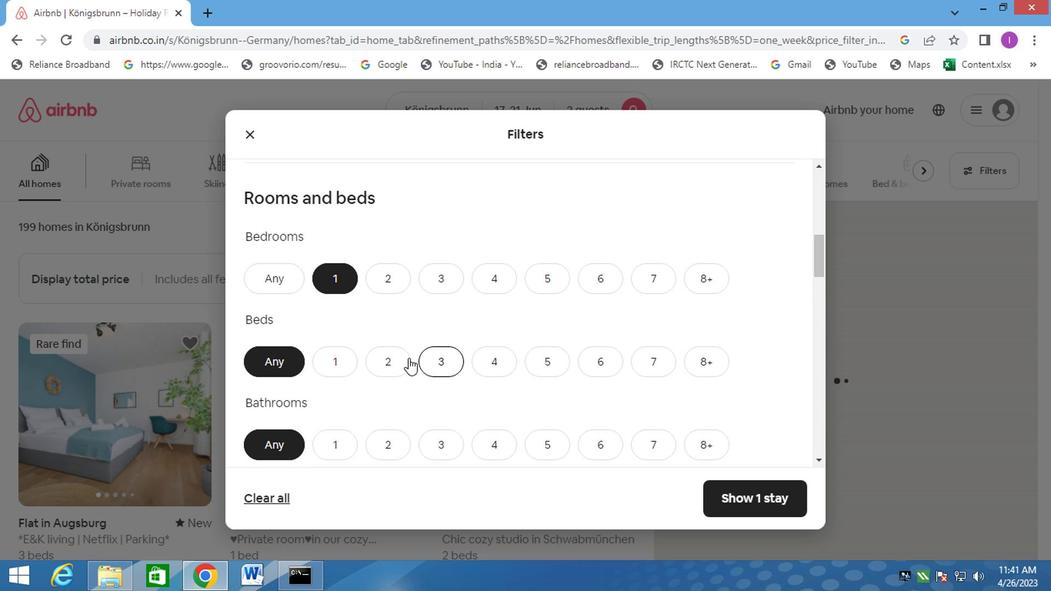 
Action: Mouse pressed left at (389, 361)
Screenshot: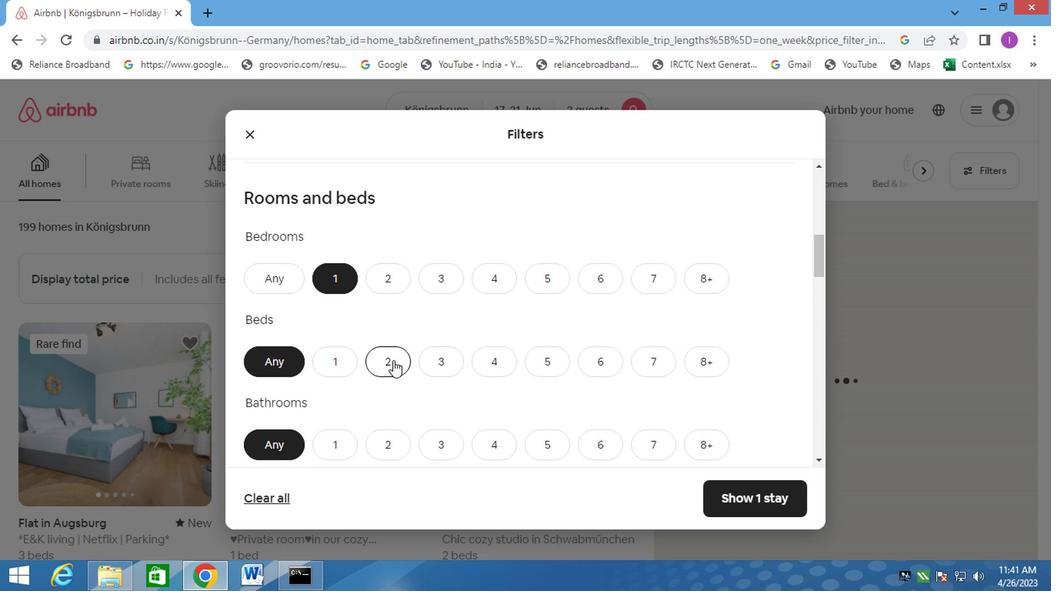
Action: Mouse moved to (319, 442)
Screenshot: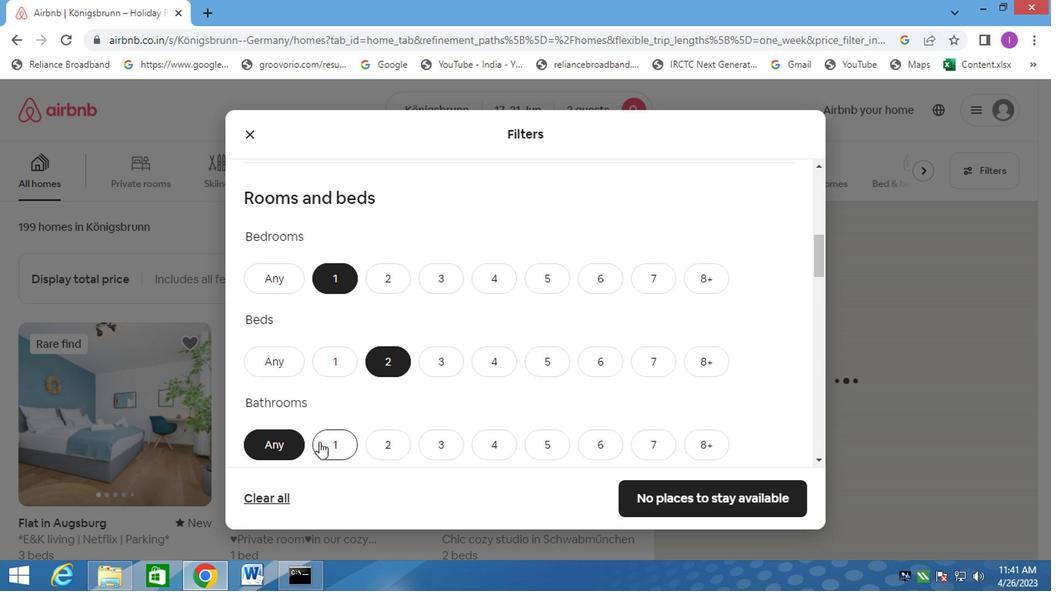 
Action: Mouse pressed left at (319, 442)
Screenshot: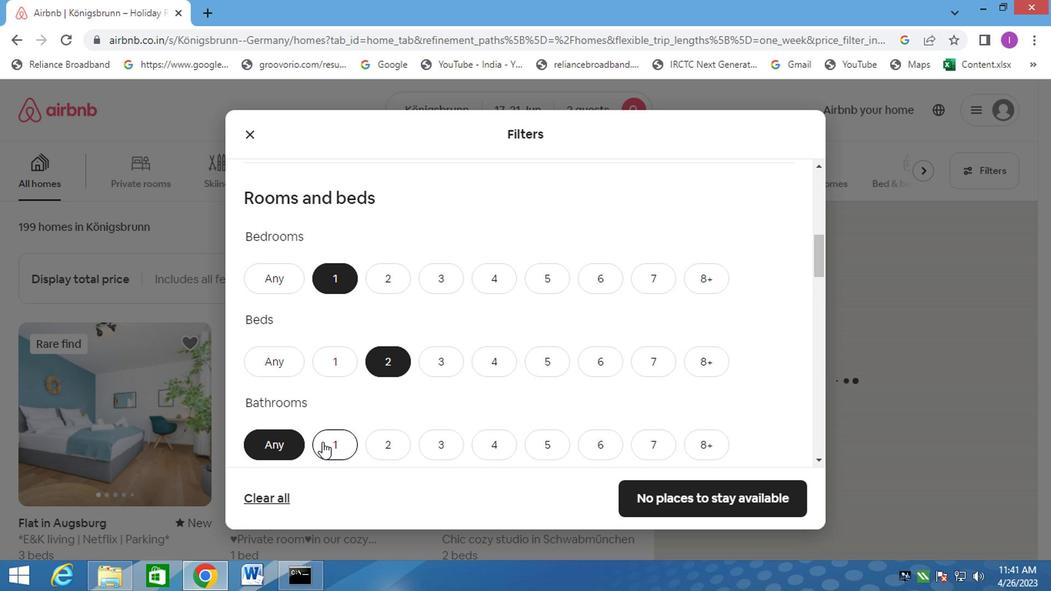 
Action: Mouse moved to (406, 391)
Screenshot: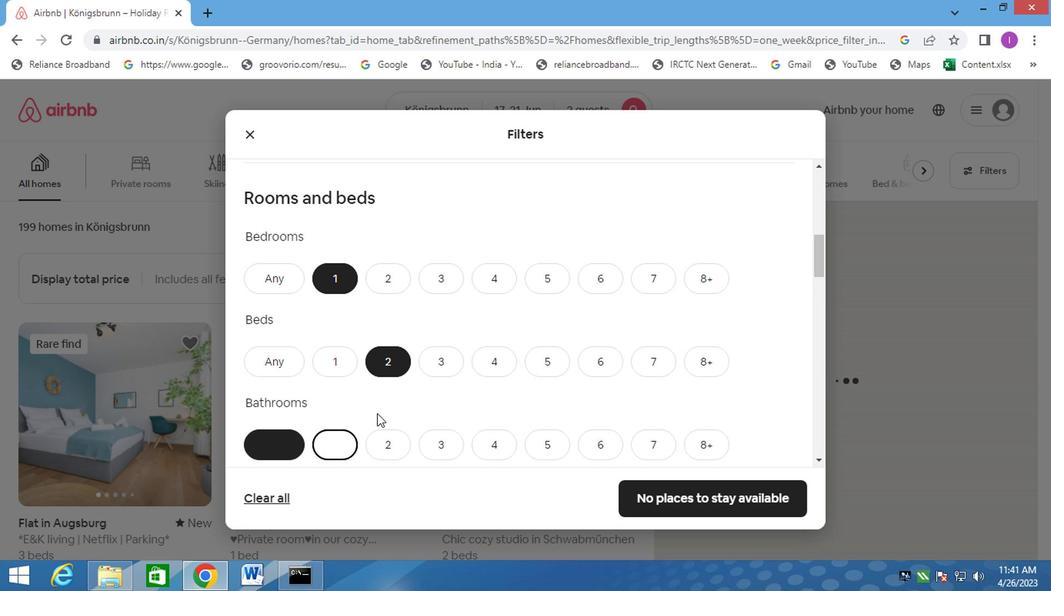 
Action: Mouse scrolled (406, 391) with delta (0, 0)
Screenshot: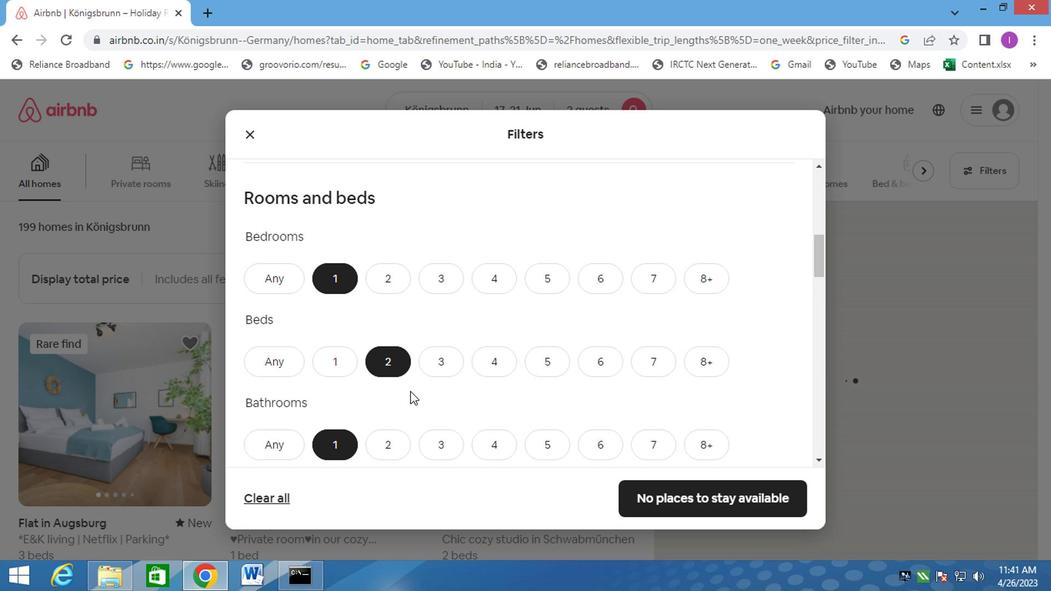 
Action: Mouse scrolled (406, 391) with delta (0, 0)
Screenshot: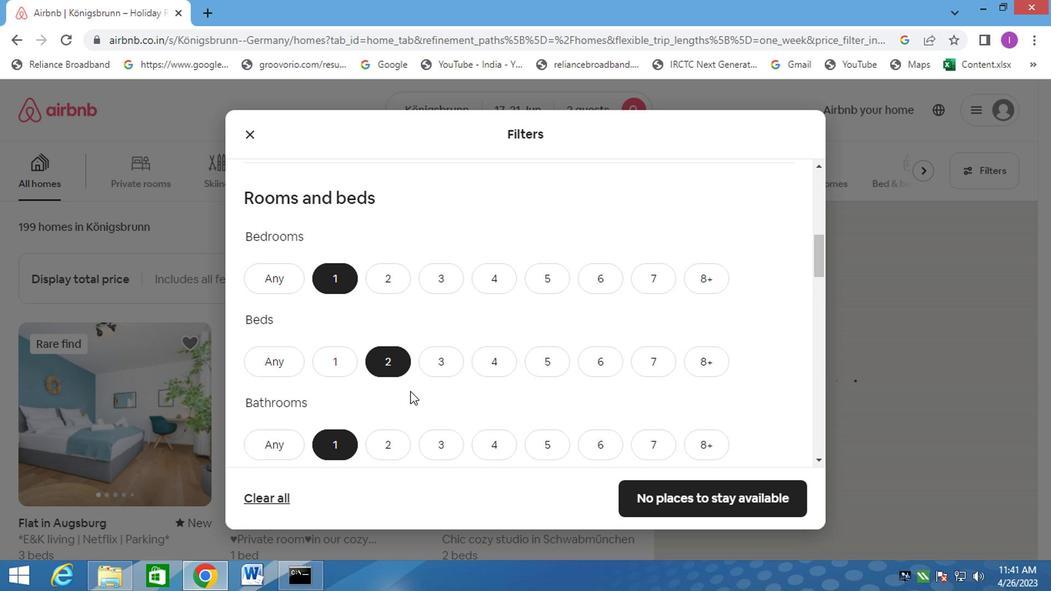 
Action: Mouse moved to (429, 388)
Screenshot: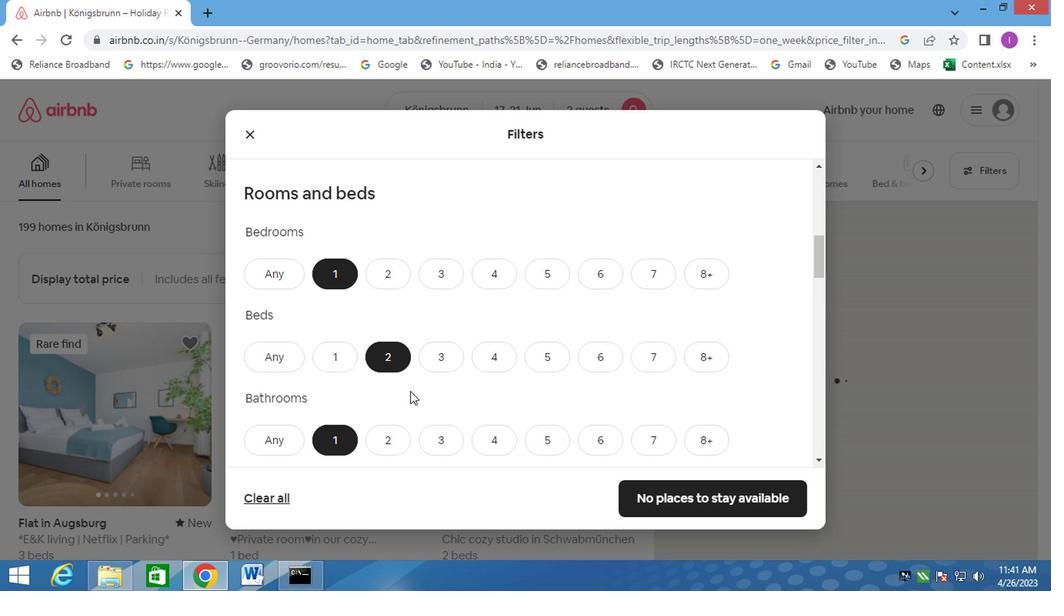 
Action: Mouse scrolled (429, 387) with delta (0, 0)
Screenshot: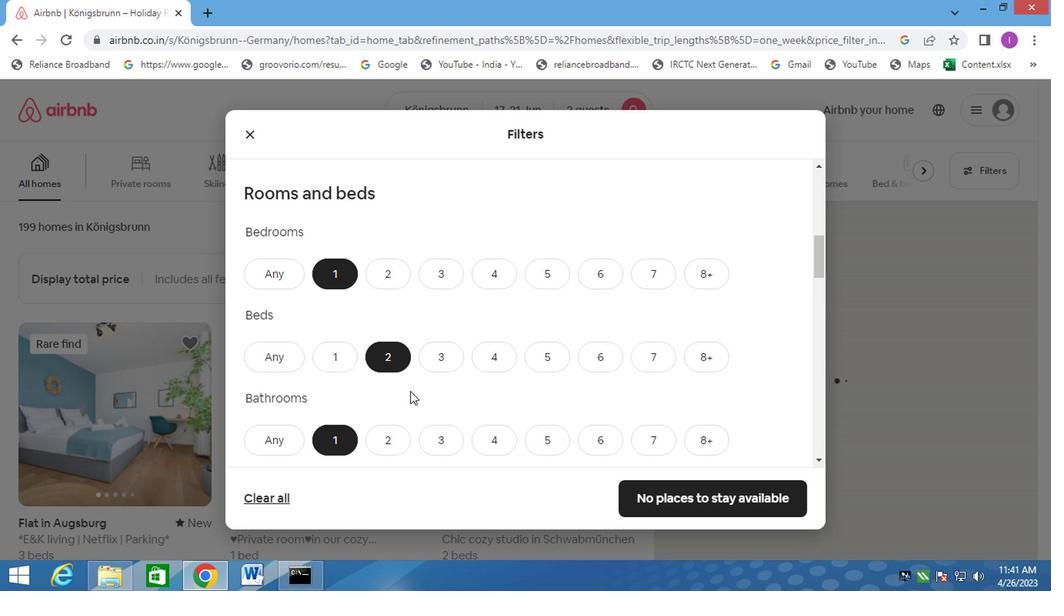 
Action: Mouse moved to (430, 387)
Screenshot: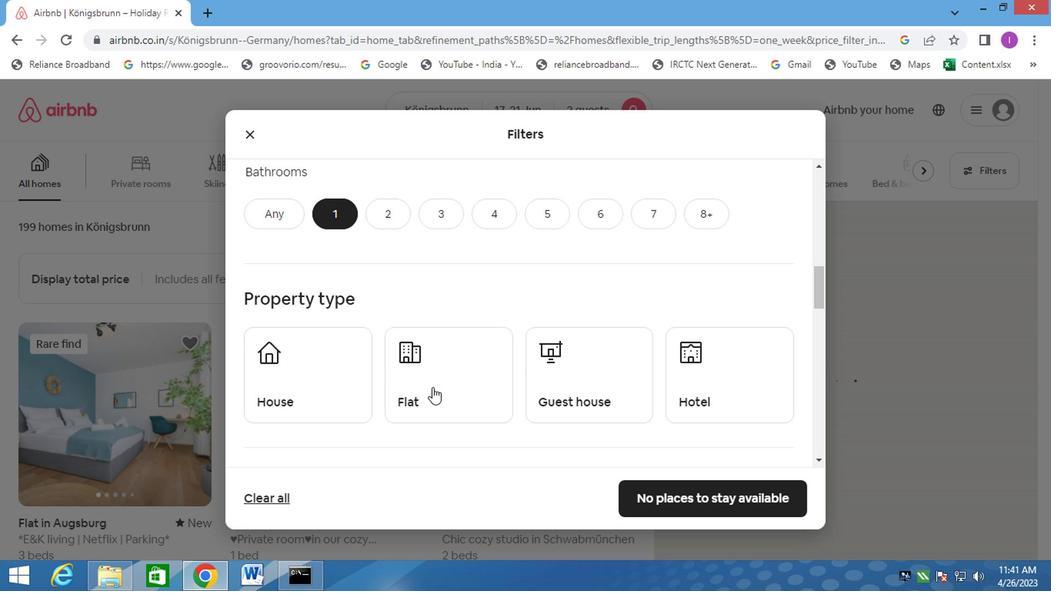 
Action: Mouse scrolled (430, 386) with delta (0, -1)
Screenshot: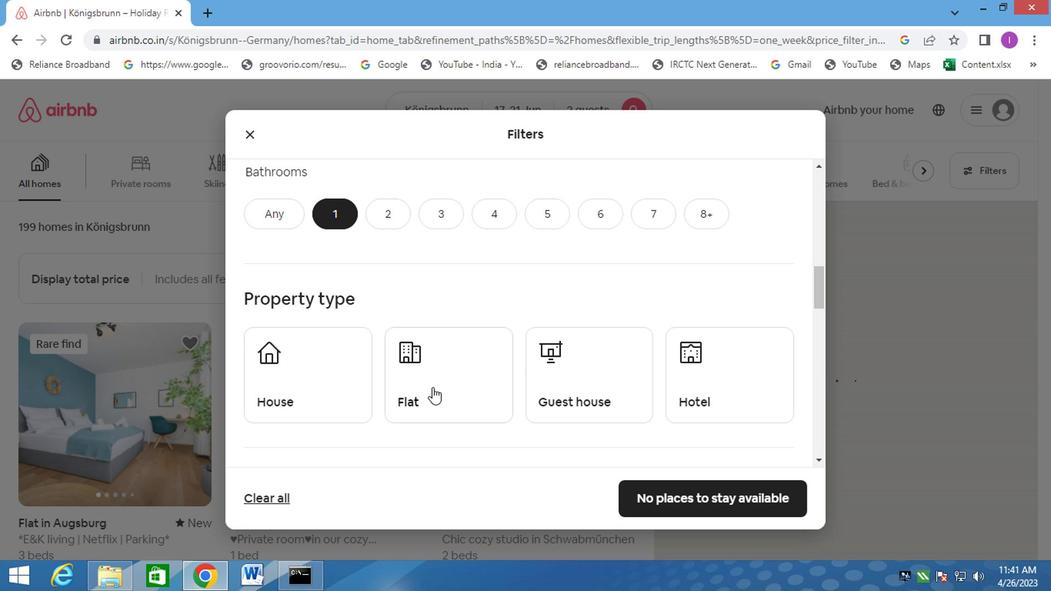 
Action: Mouse scrolled (430, 386) with delta (0, -1)
Screenshot: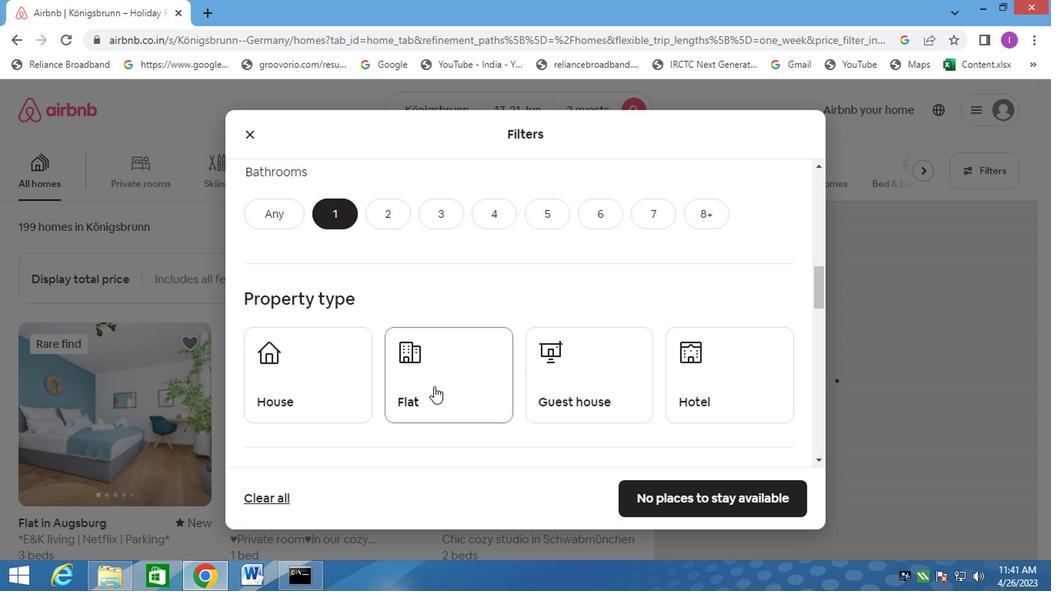 
Action: Mouse moved to (306, 248)
Screenshot: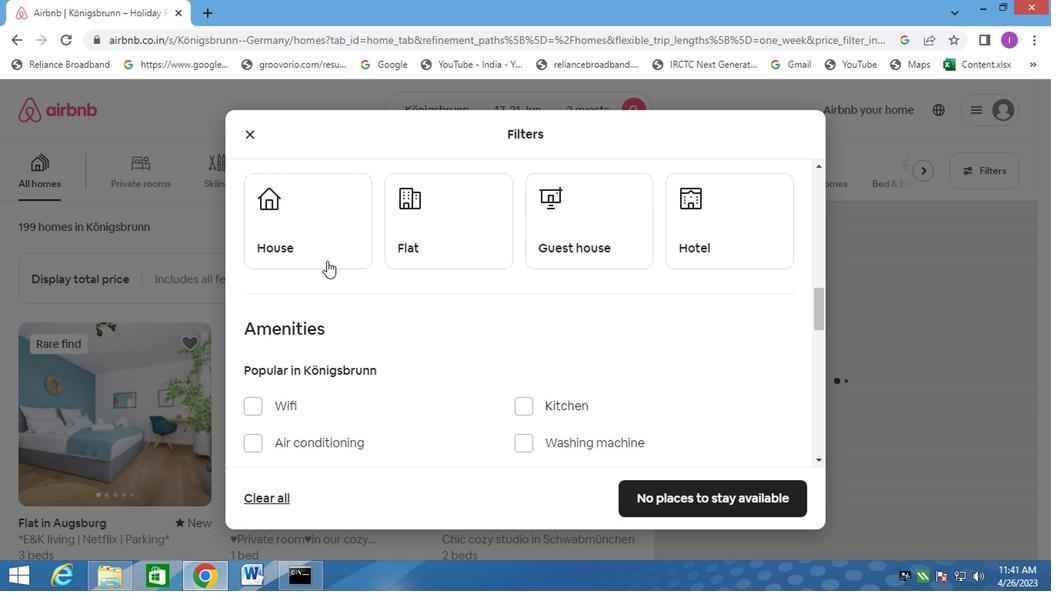 
Action: Mouse pressed left at (306, 248)
Screenshot: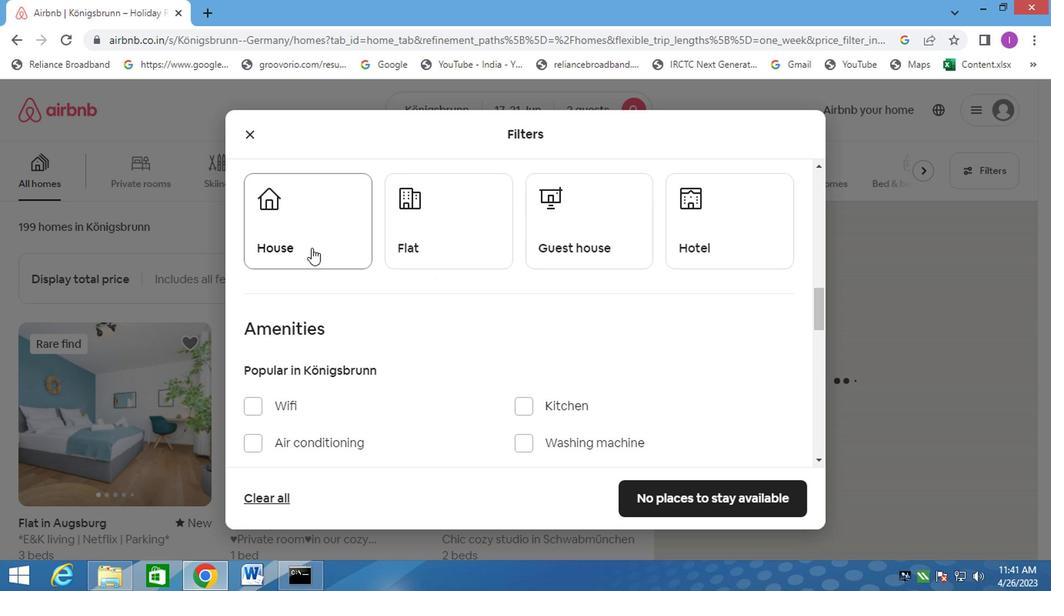 
Action: Mouse moved to (502, 233)
Screenshot: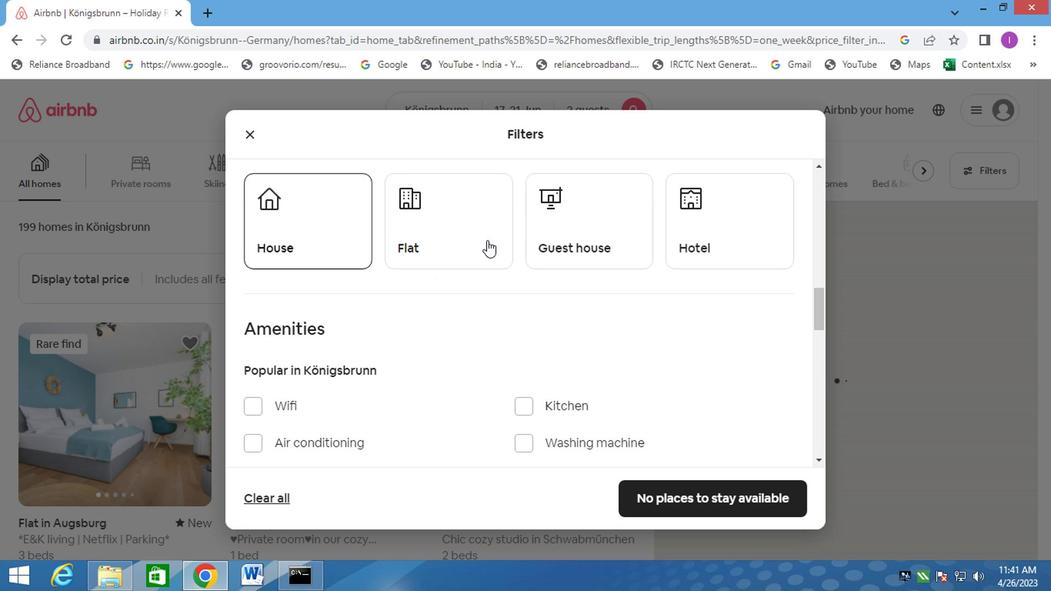 
Action: Mouse pressed left at (502, 233)
Screenshot: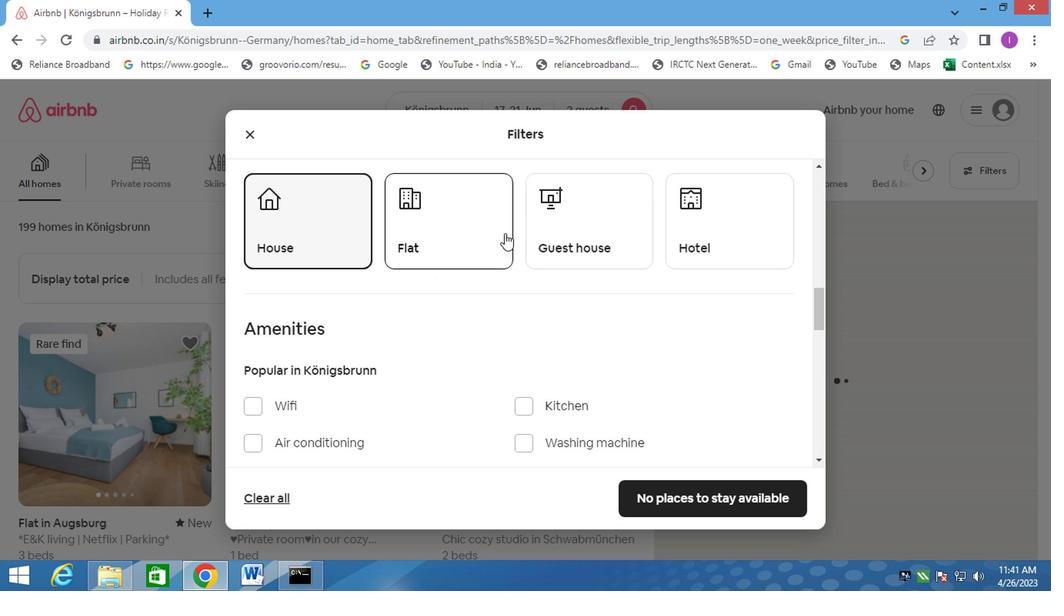
Action: Mouse moved to (620, 232)
Screenshot: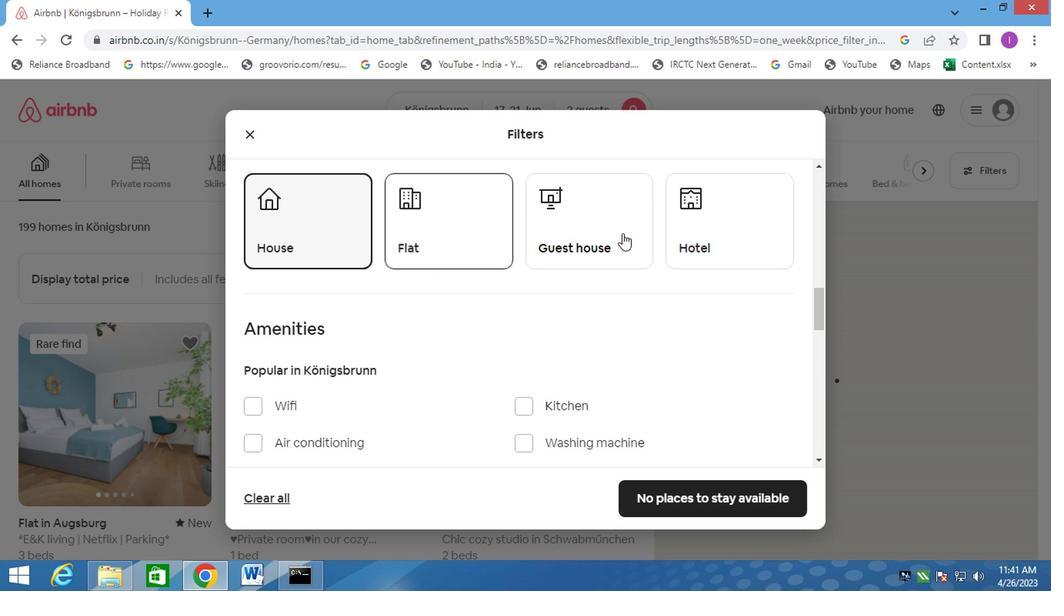 
Action: Mouse pressed left at (620, 232)
Screenshot: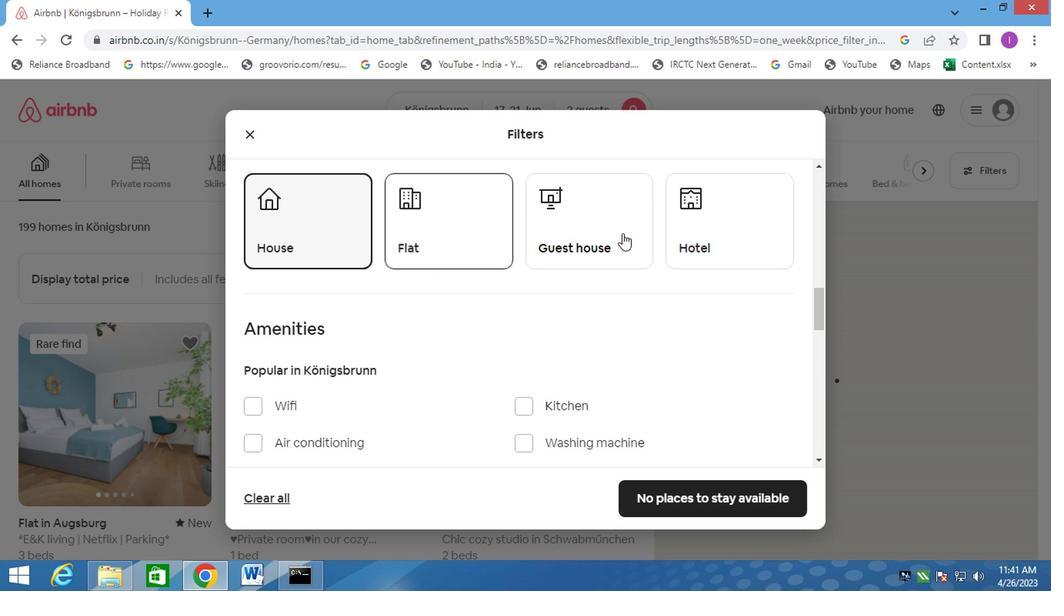 
Action: Mouse moved to (354, 392)
Screenshot: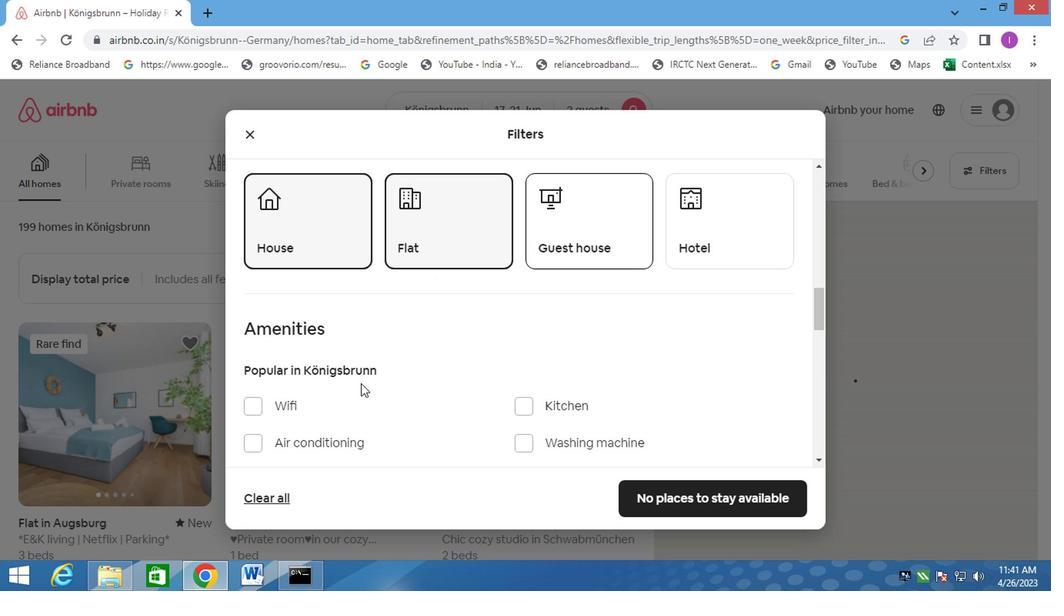 
Action: Mouse scrolled (354, 391) with delta (0, 0)
Screenshot: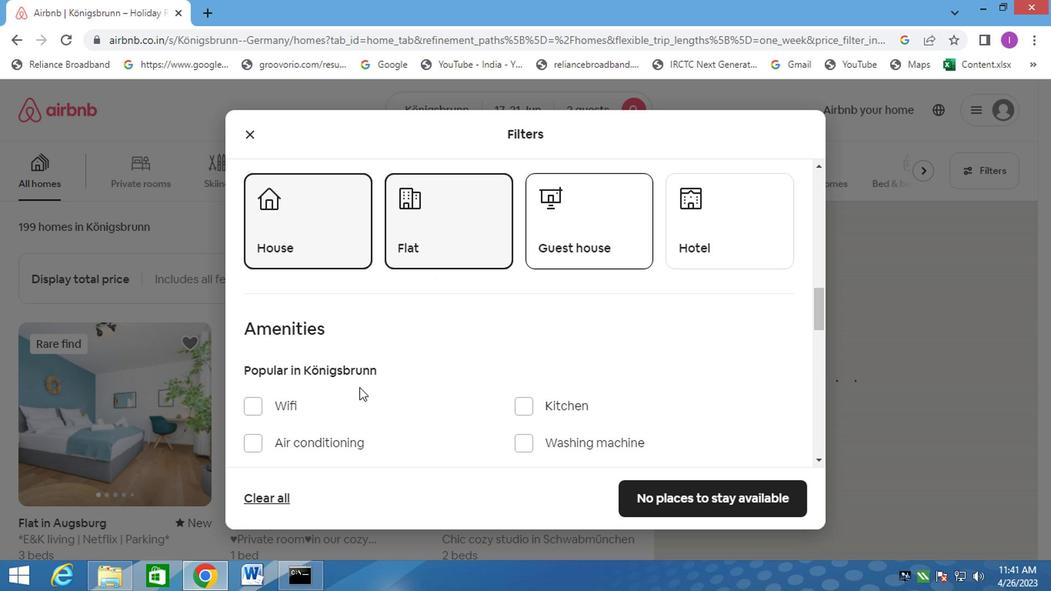 
Action: Mouse moved to (354, 392)
Screenshot: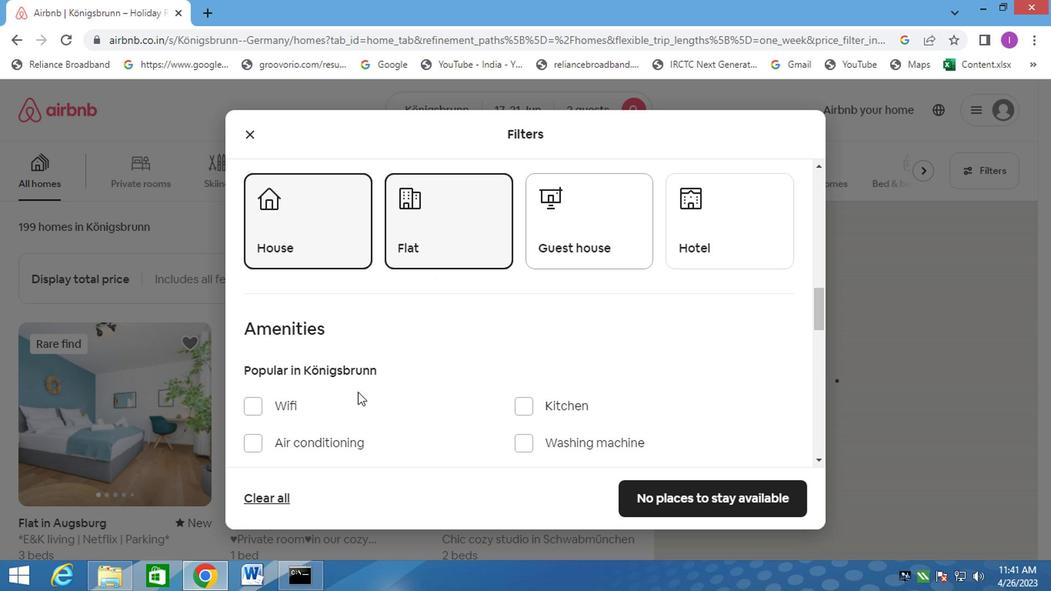 
Action: Mouse scrolled (354, 391) with delta (0, 0)
Screenshot: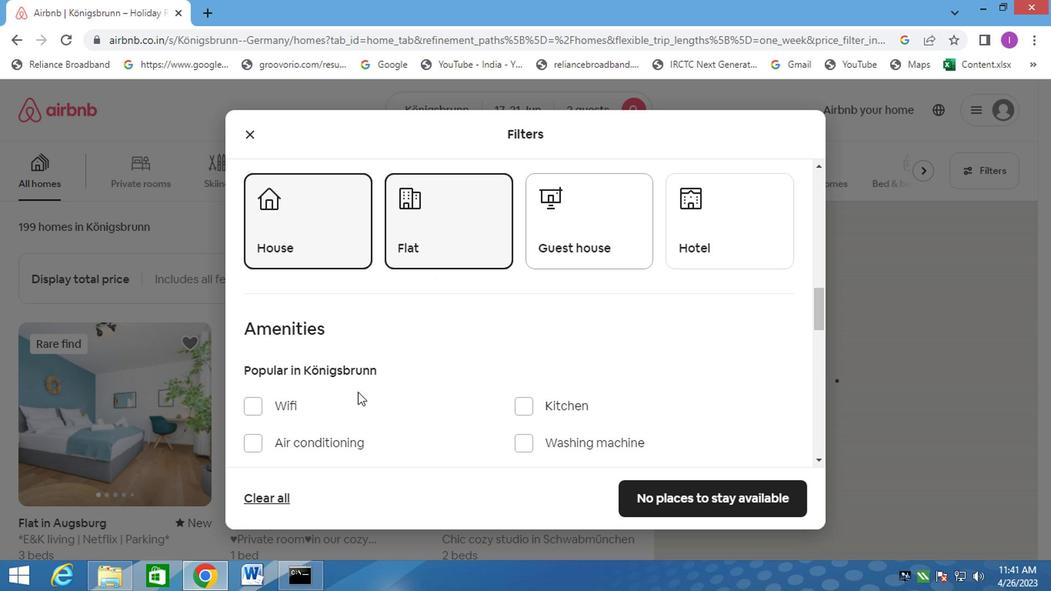 
Action: Mouse moved to (354, 393)
Screenshot: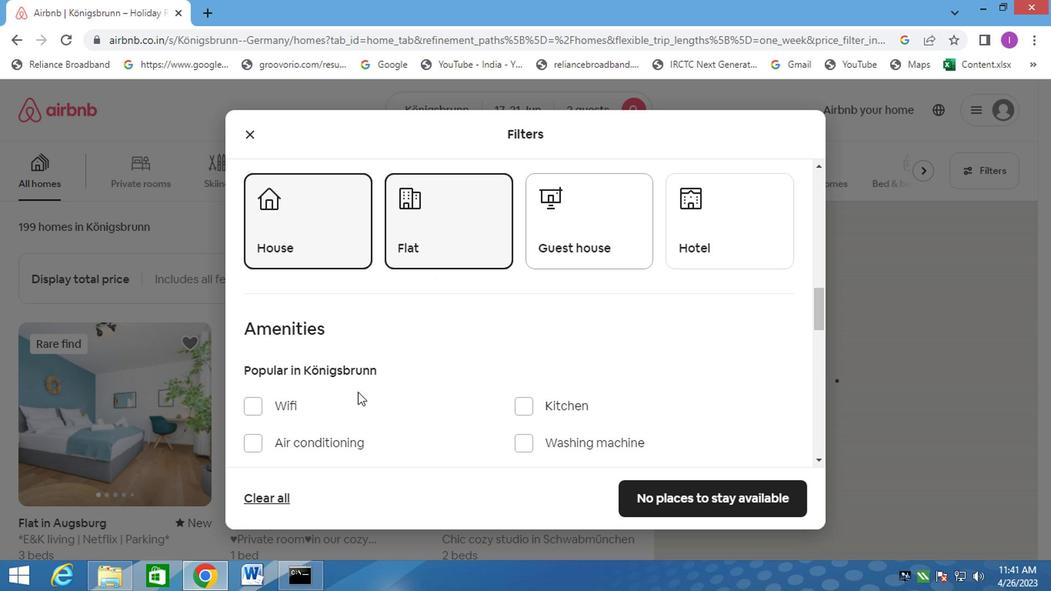 
Action: Mouse scrolled (354, 392) with delta (0, -1)
Screenshot: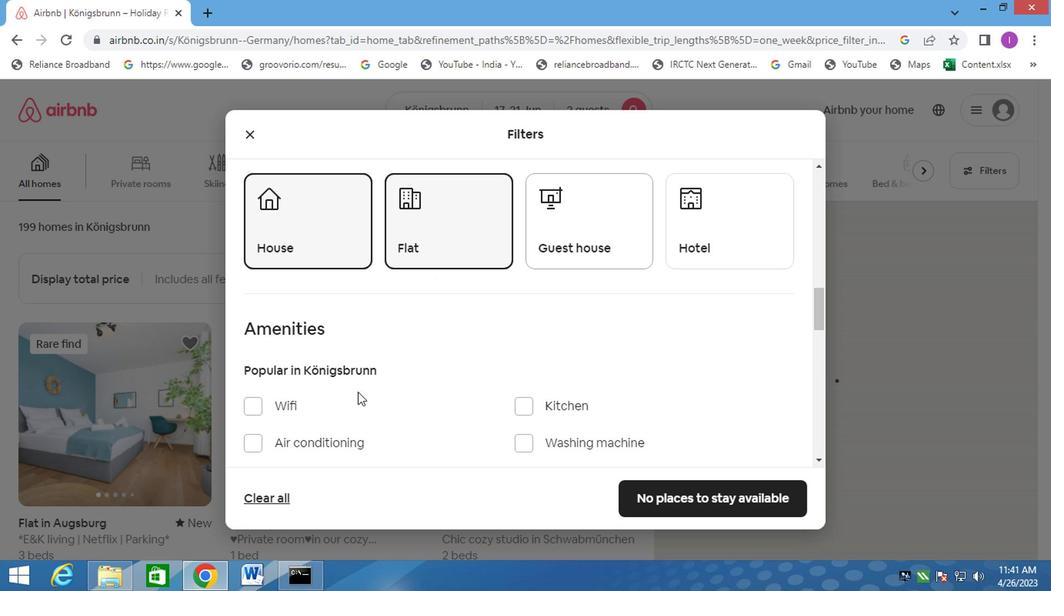 
Action: Mouse moved to (354, 393)
Screenshot: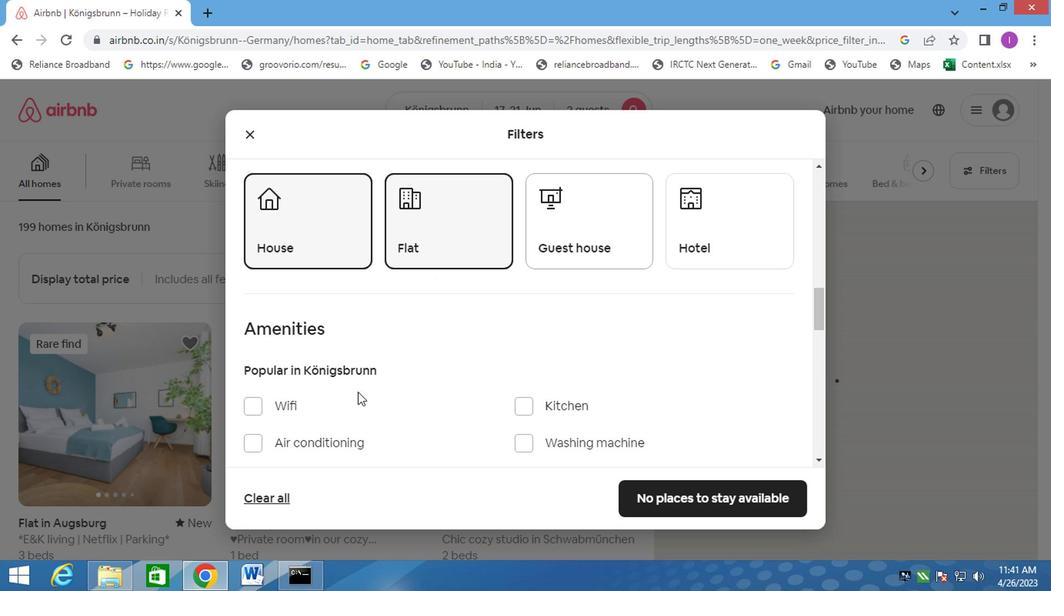 
Action: Mouse scrolled (354, 392) with delta (0, -1)
Screenshot: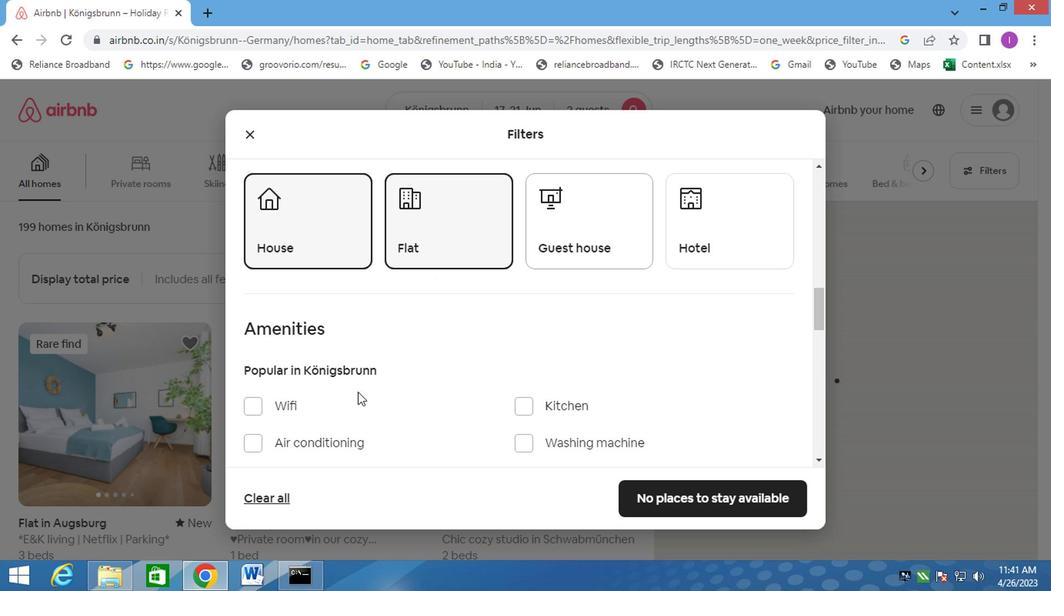 
Action: Mouse moved to (362, 373)
Screenshot: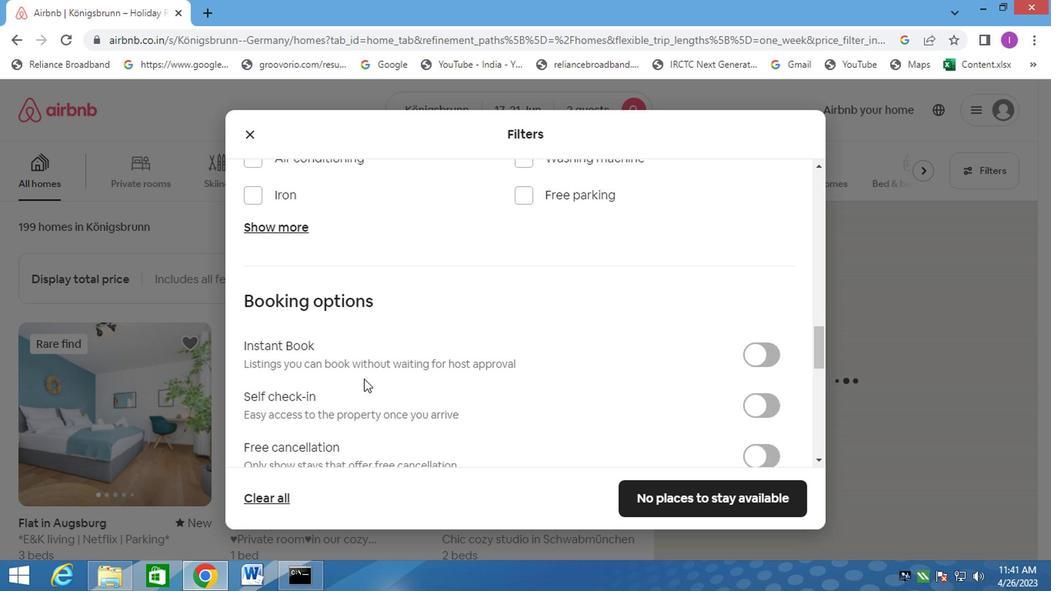 
Action: Mouse scrolled (362, 372) with delta (0, 0)
Screenshot: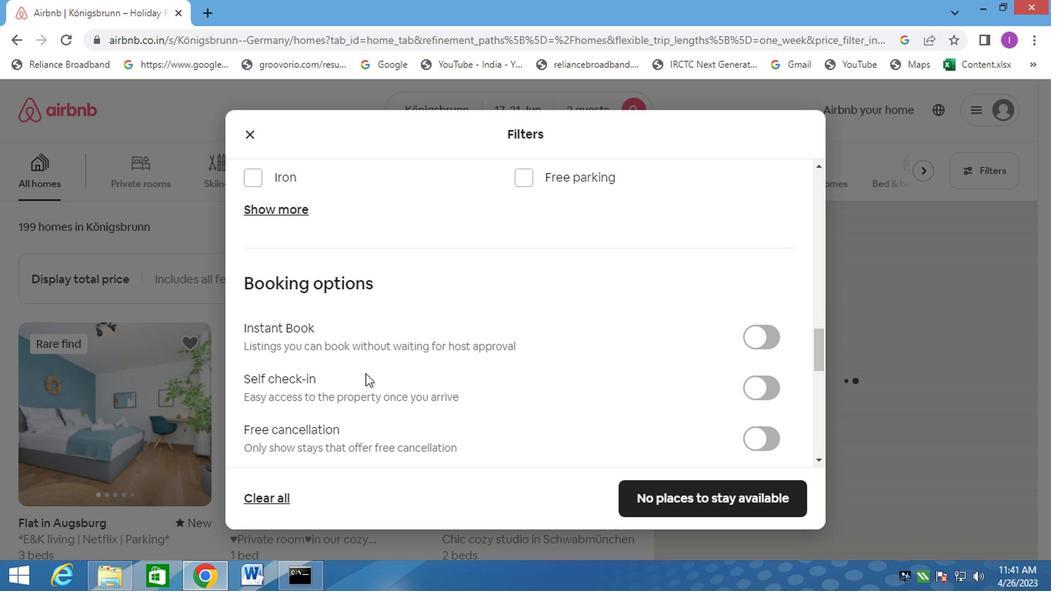 
Action: Mouse scrolled (362, 372) with delta (0, 0)
Screenshot: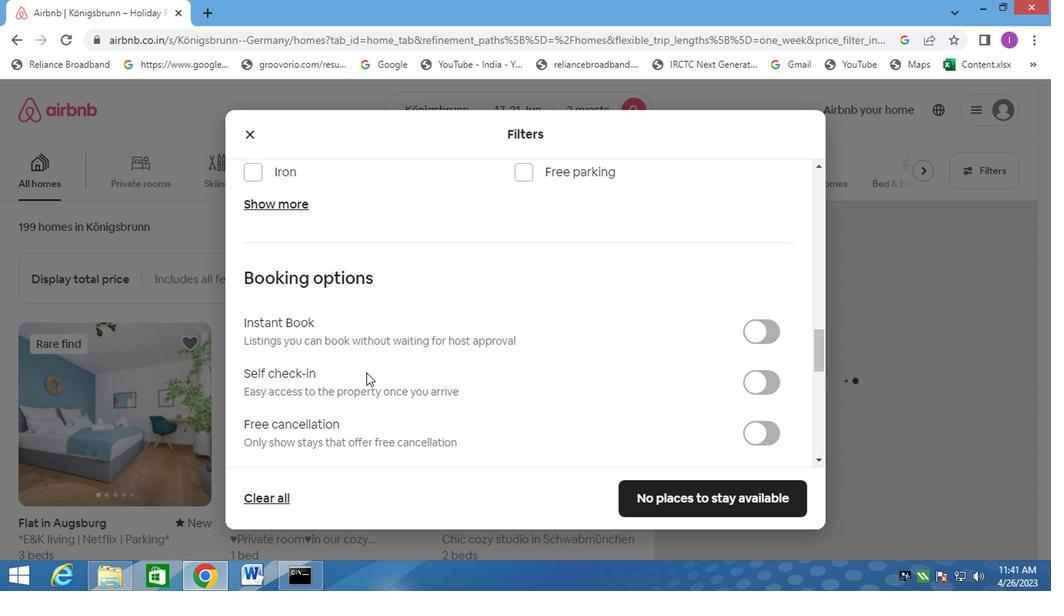 
Action: Mouse moved to (763, 230)
Screenshot: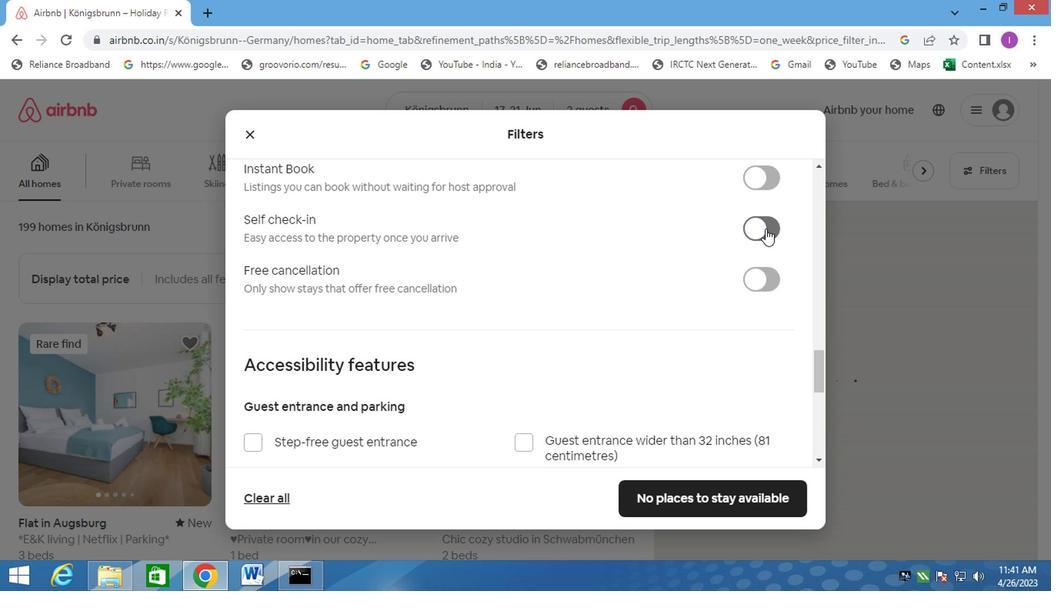 
Action: Mouse pressed left at (763, 230)
Screenshot: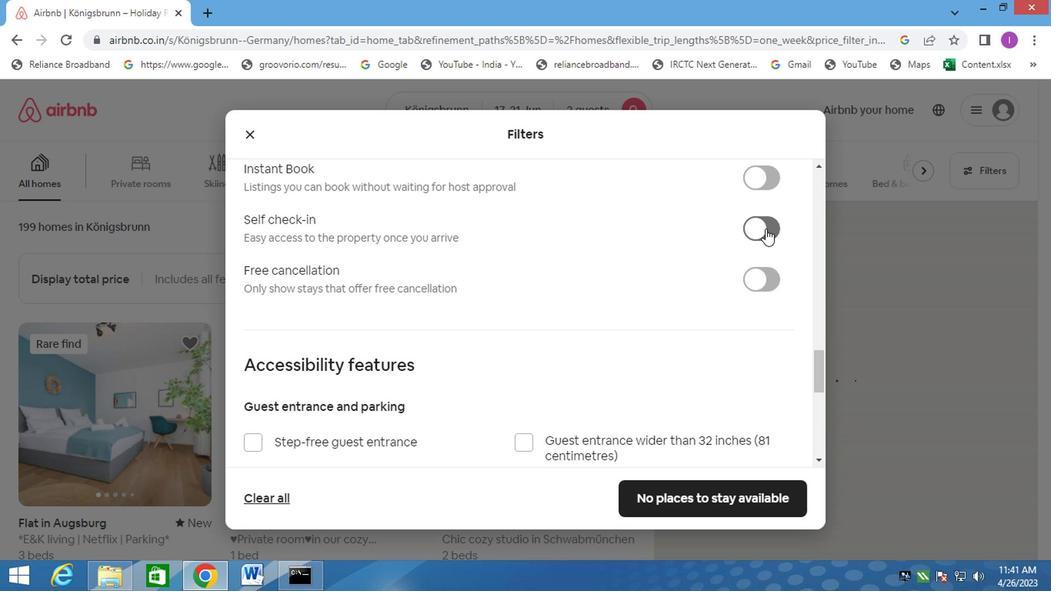 
Action: Mouse moved to (151, 383)
Screenshot: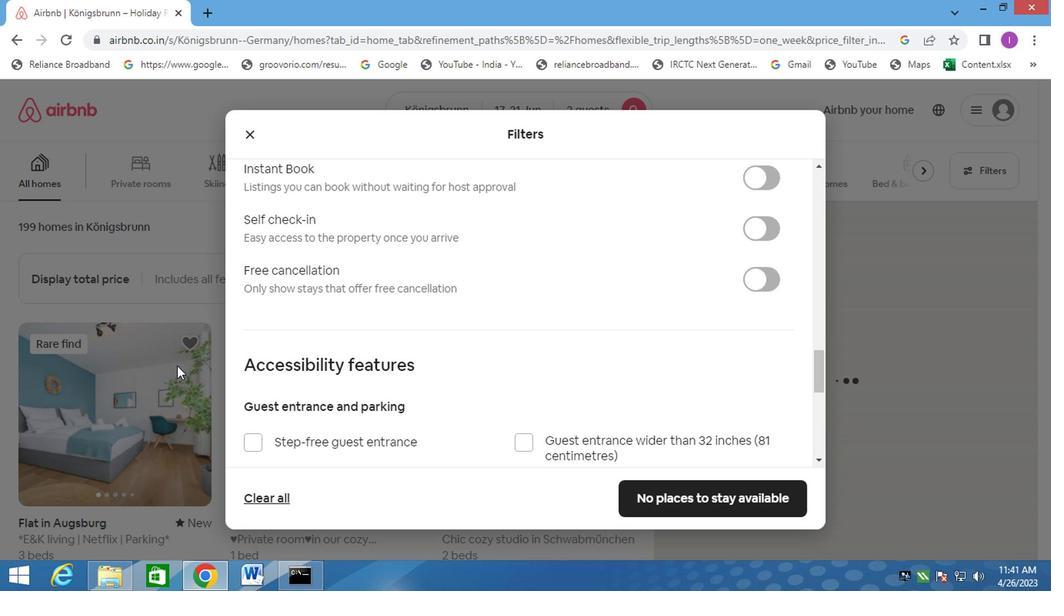 
Action: Mouse scrolled (151, 382) with delta (0, -1)
Screenshot: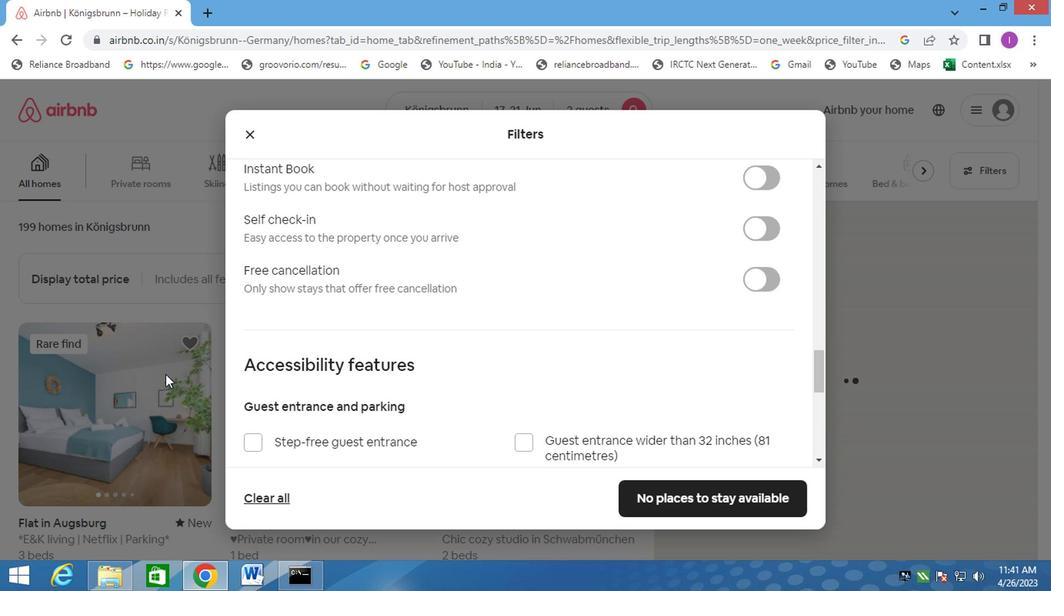 
Action: Mouse scrolled (151, 382) with delta (0, -1)
Screenshot: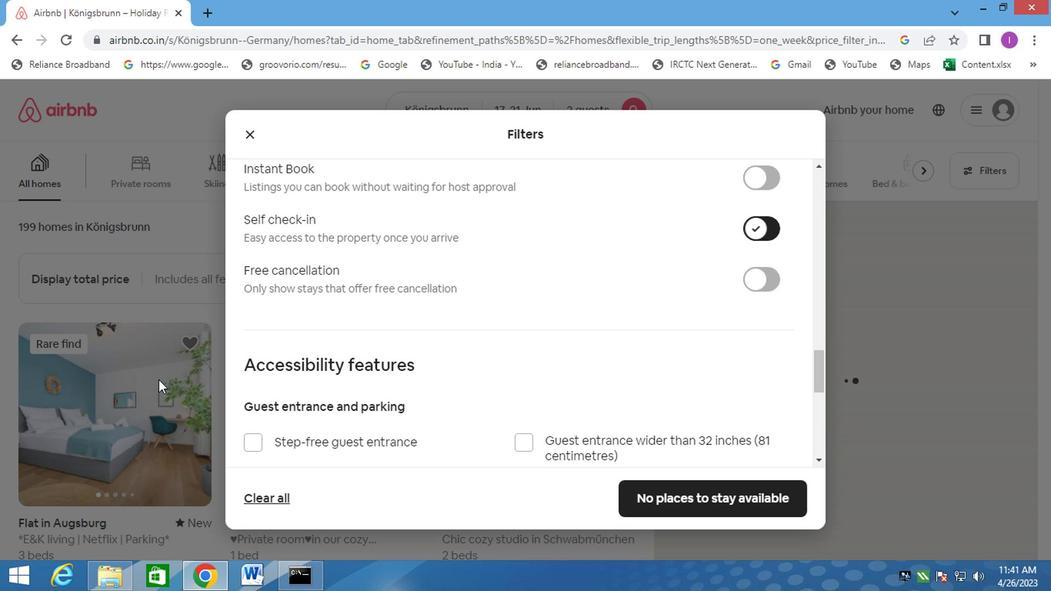 
Action: Mouse moved to (152, 384)
Screenshot: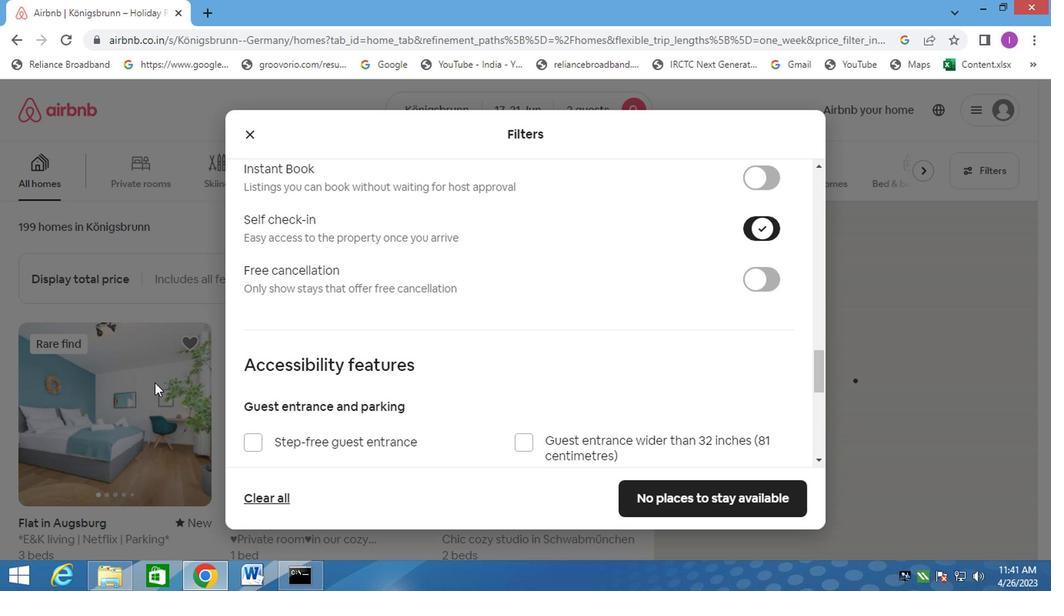 
Action: Mouse scrolled (152, 383) with delta (0, 0)
Screenshot: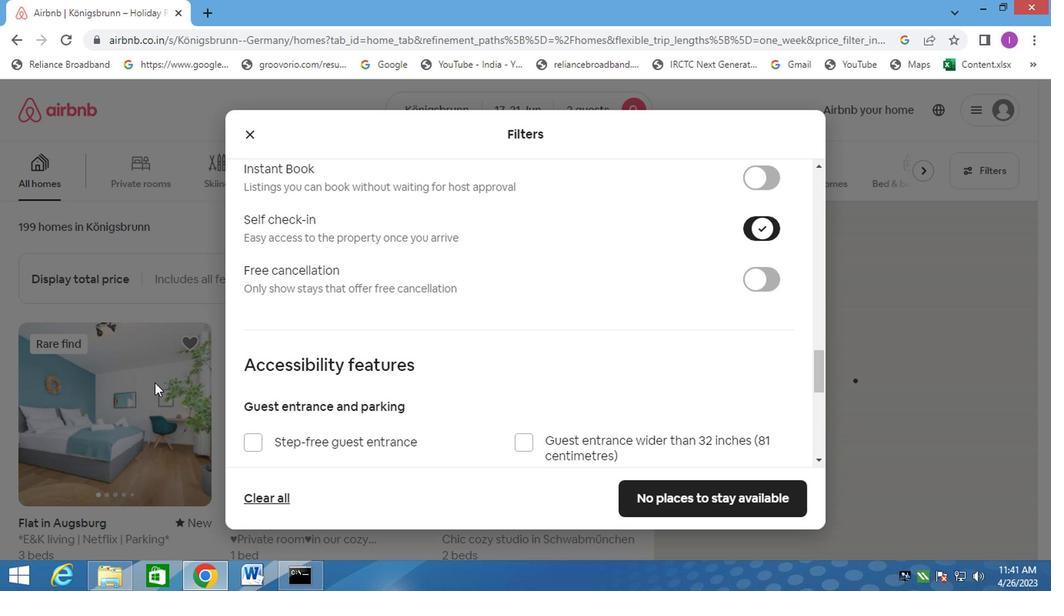 
Action: Mouse moved to (269, 354)
Screenshot: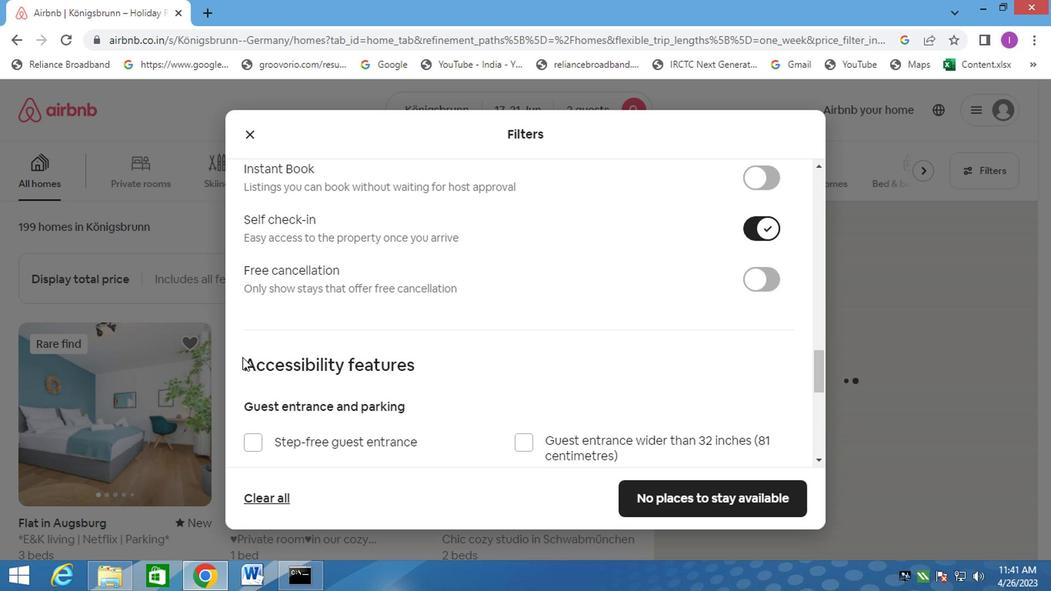 
Action: Mouse scrolled (269, 353) with delta (0, 0)
Screenshot: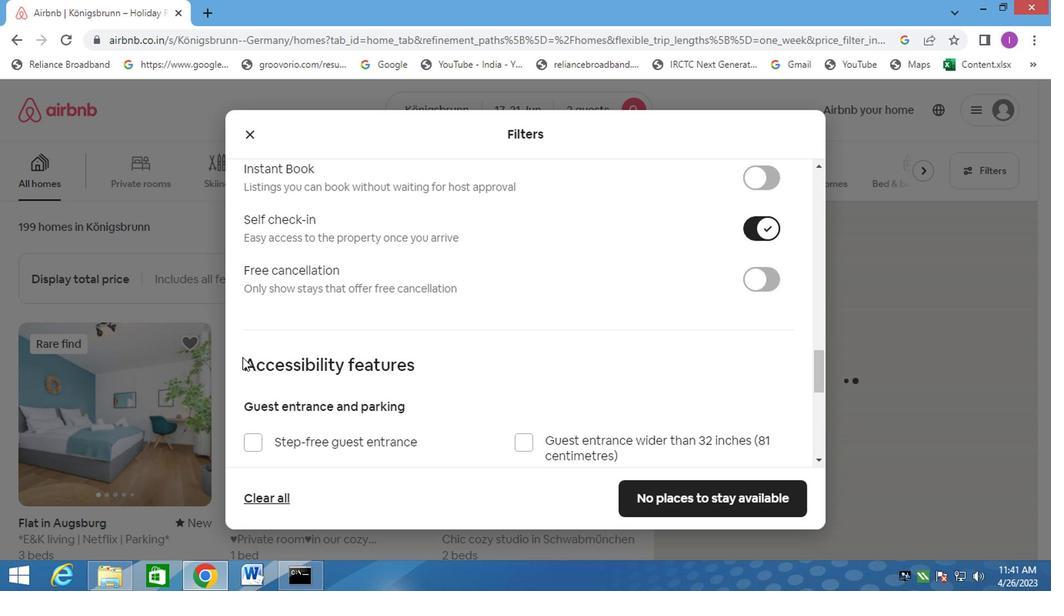
Action: Mouse moved to (271, 354)
Screenshot: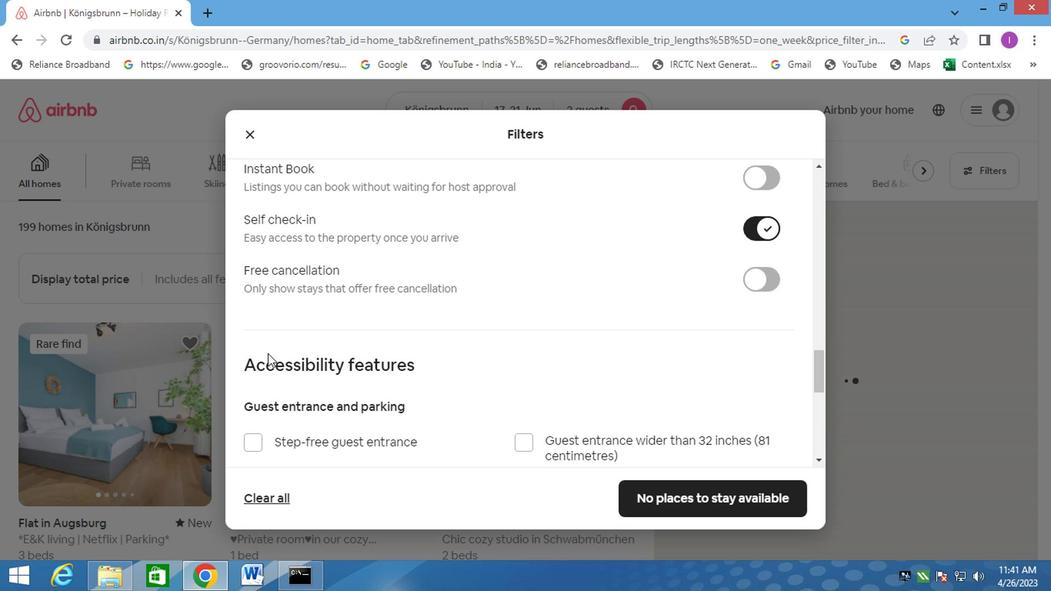 
Action: Mouse scrolled (271, 353) with delta (0, 0)
Screenshot: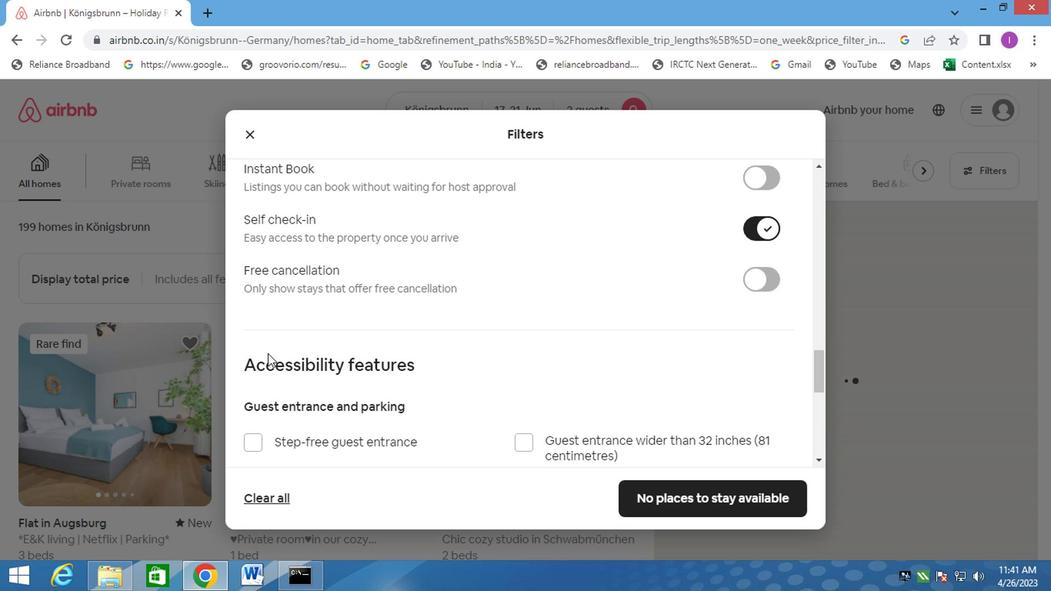 
Action: Mouse moved to (279, 355)
Screenshot: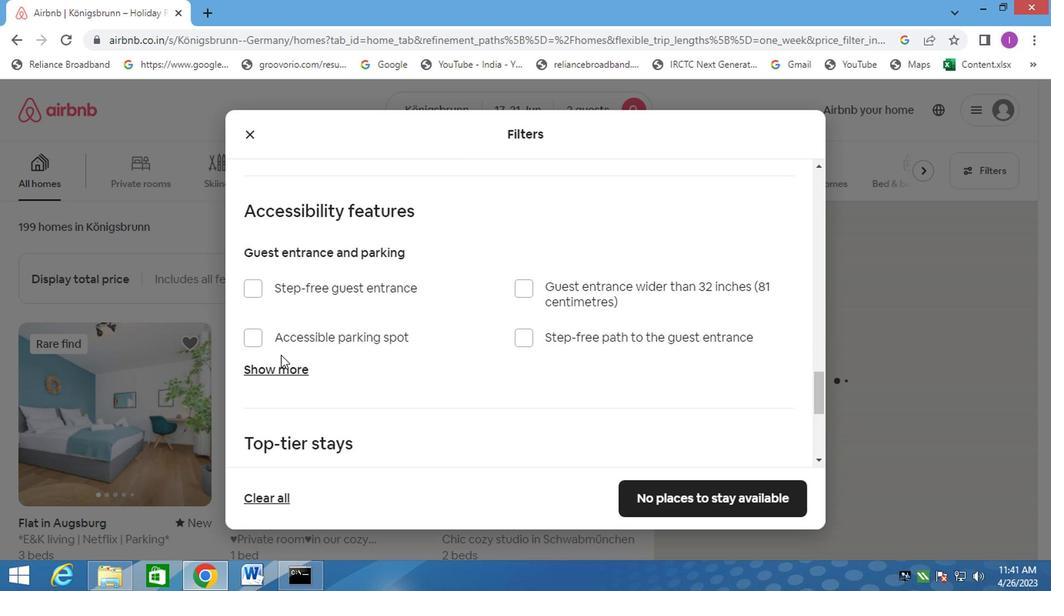 
Action: Mouse scrolled (279, 355) with delta (0, 0)
Screenshot: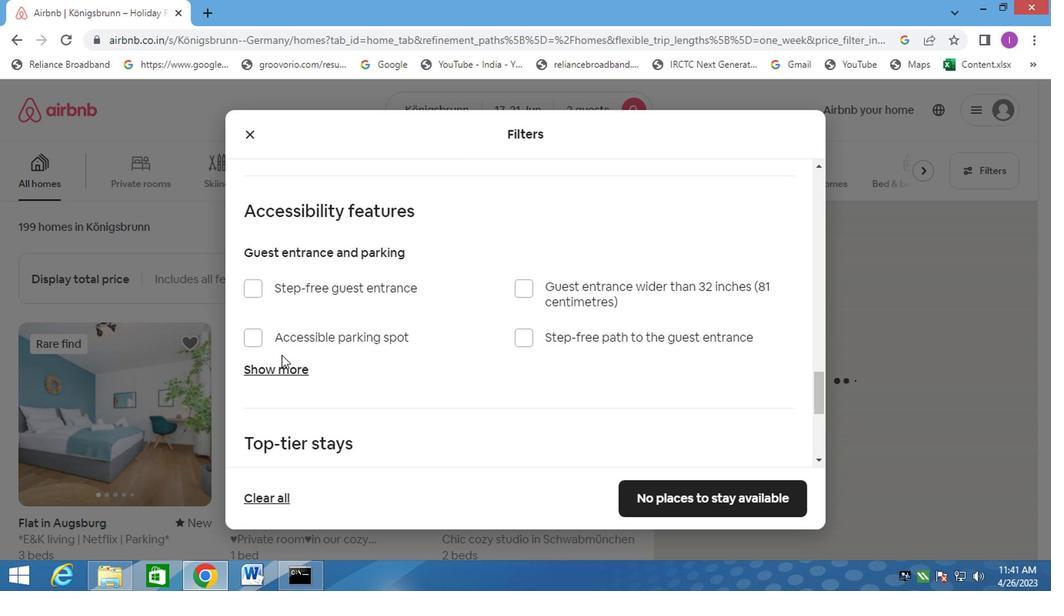 
Action: Mouse scrolled (279, 355) with delta (0, 0)
Screenshot: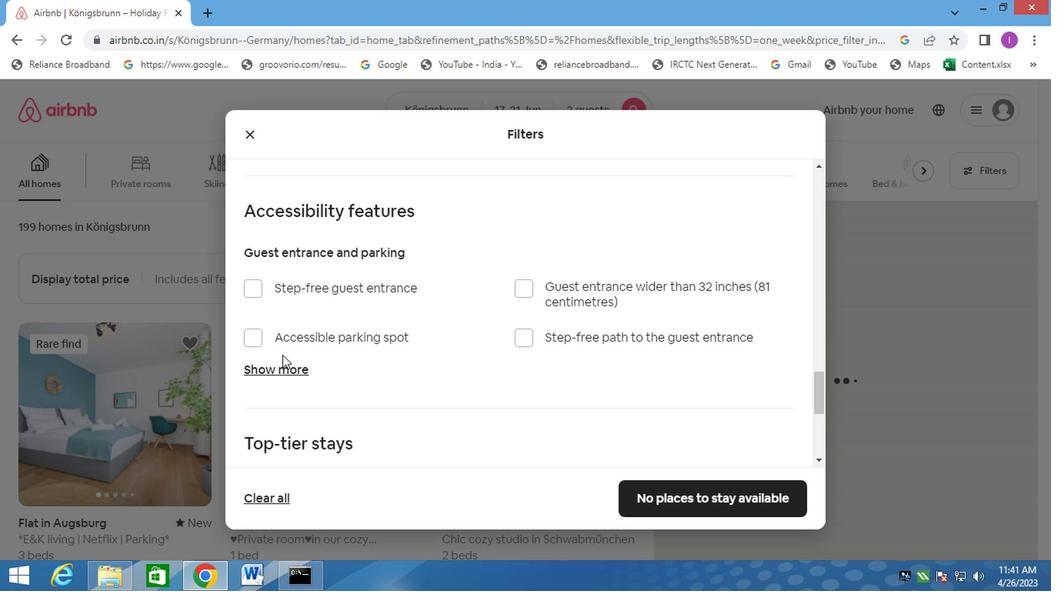 
Action: Mouse moved to (280, 355)
Screenshot: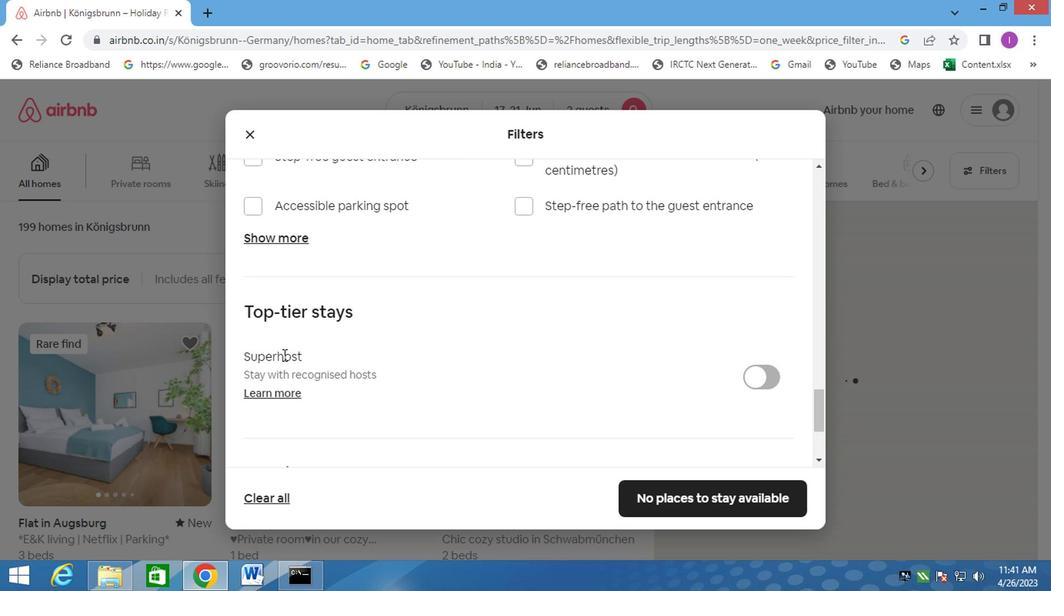
Action: Mouse scrolled (280, 354) with delta (0, -1)
Screenshot: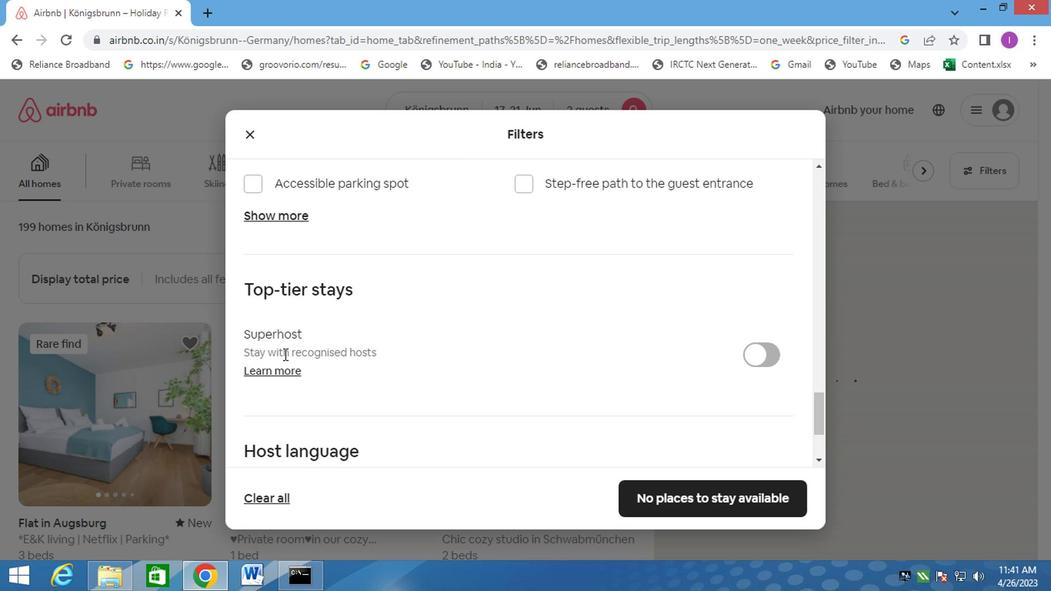 
Action: Mouse scrolled (280, 354) with delta (0, -1)
Screenshot: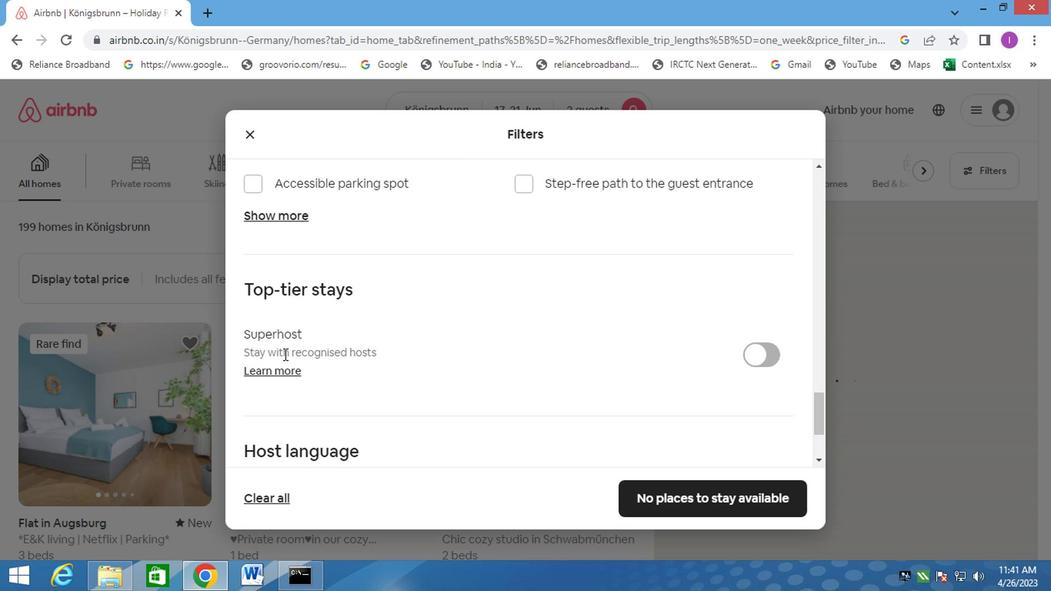 
Action: Mouse scrolled (280, 354) with delta (0, -1)
Screenshot: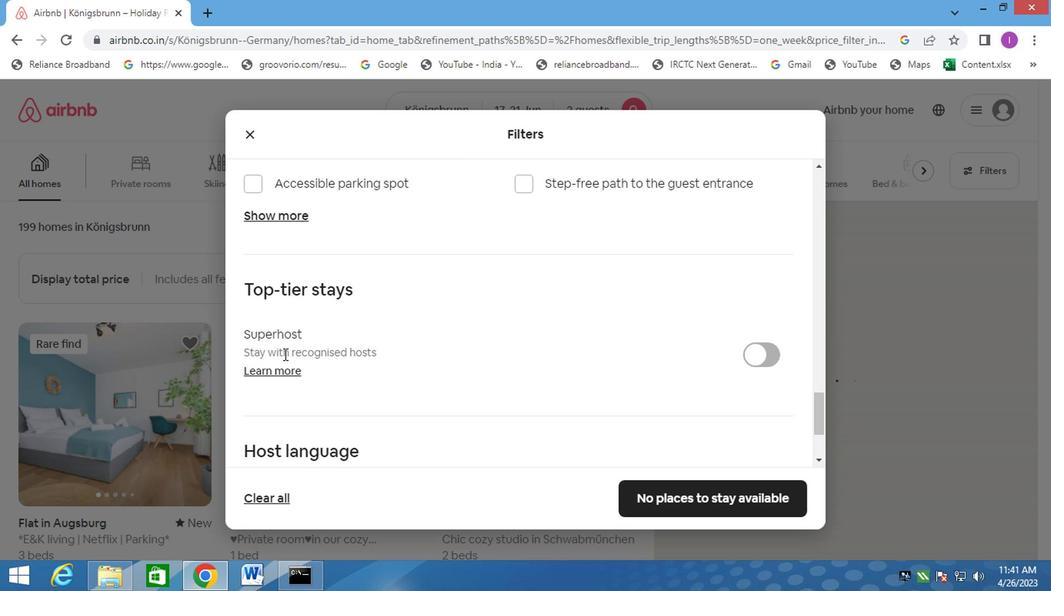 
Action: Mouse moved to (241, 359)
Screenshot: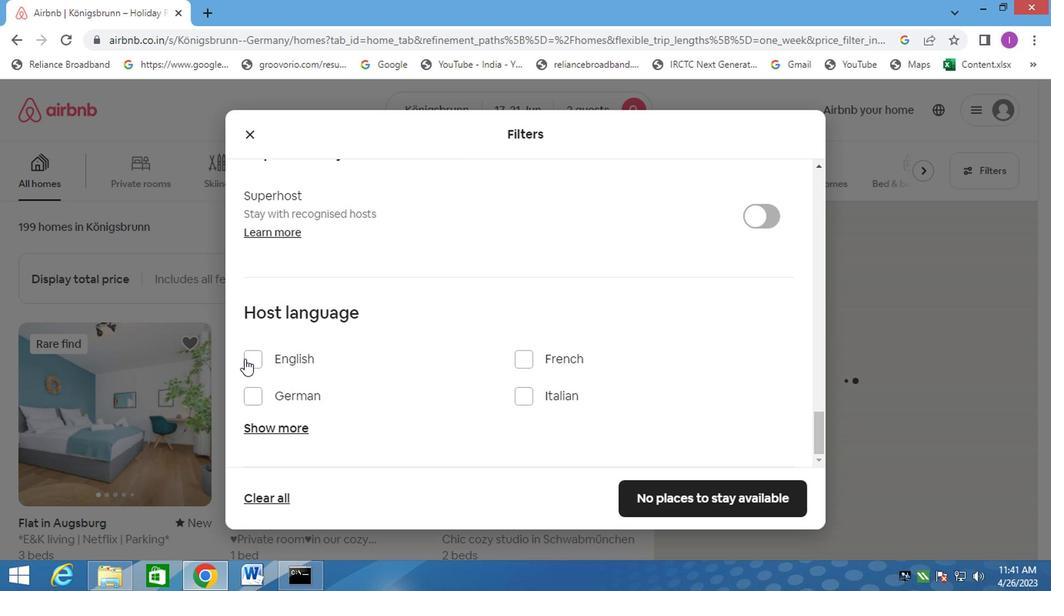 
Action: Mouse pressed left at (241, 359)
Screenshot: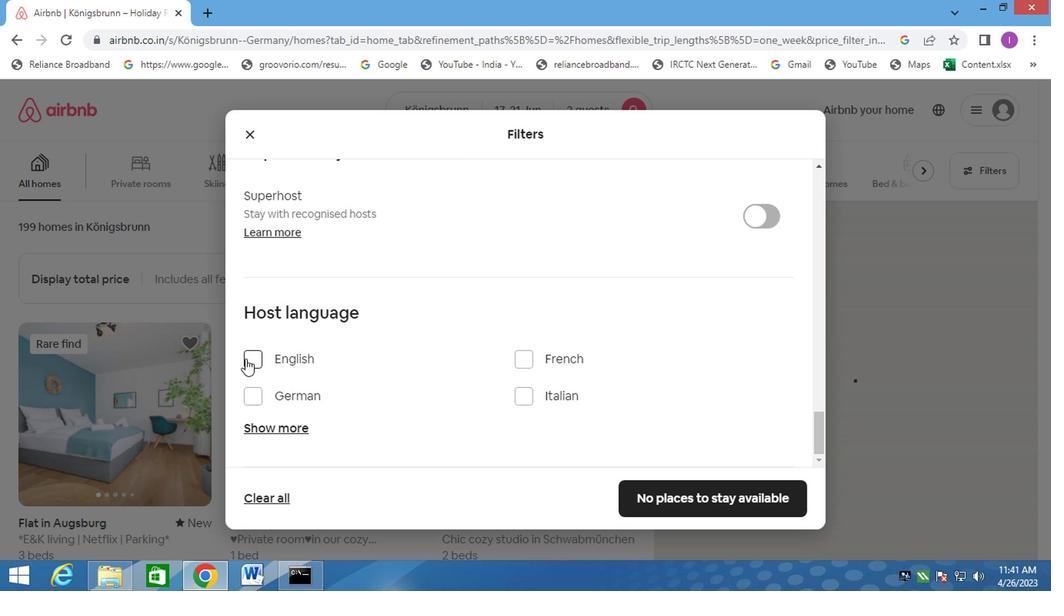 
Action: Mouse moved to (640, 494)
Screenshot: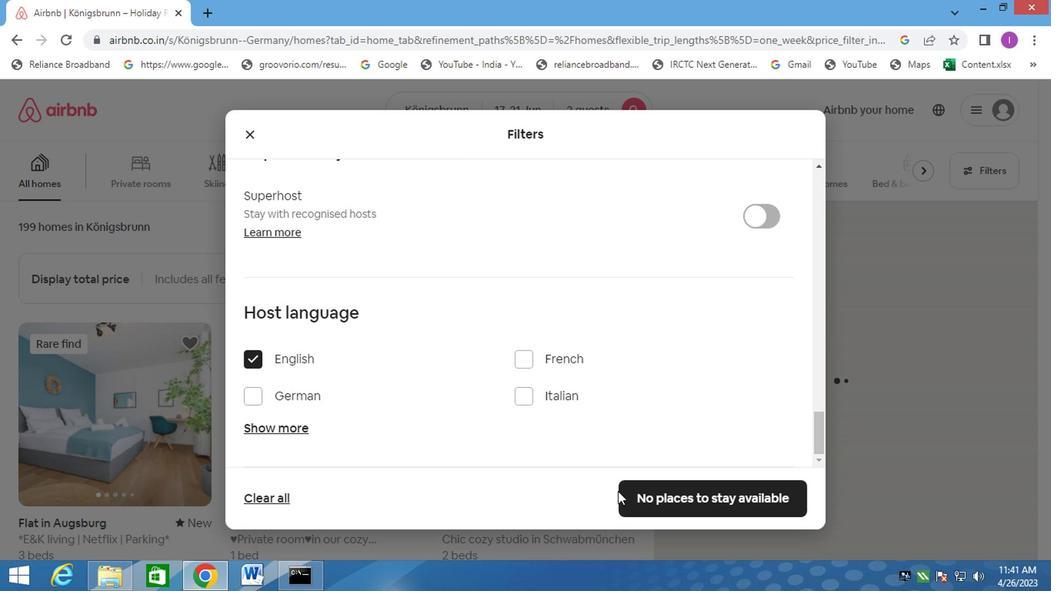 
Action: Mouse pressed left at (640, 494)
Screenshot: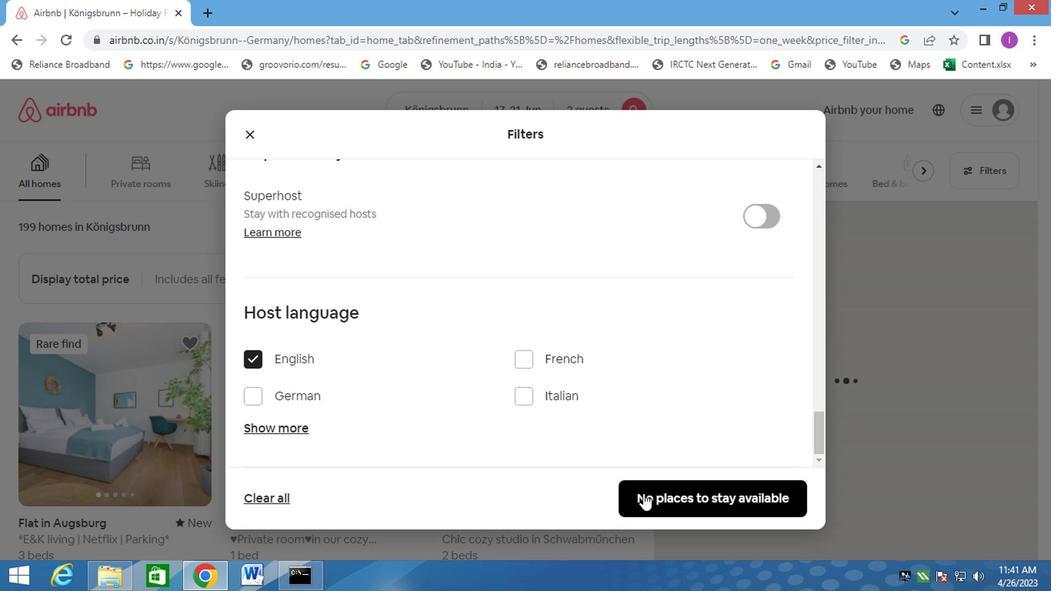 
Action: Mouse moved to (641, 491)
Screenshot: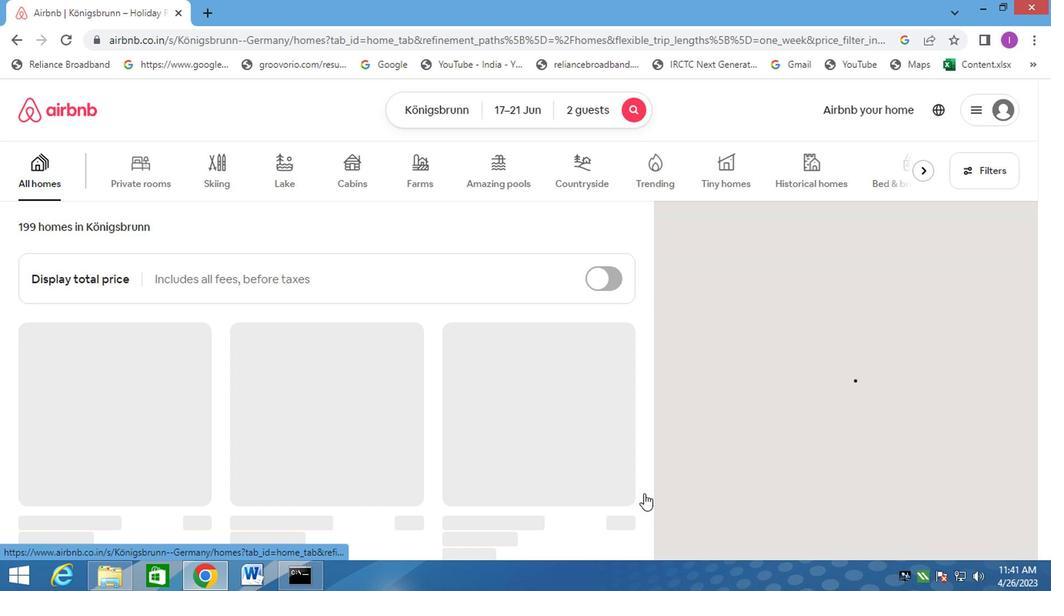 
